 Task: Create a due date automation trigger when advanced on, 2 working days after a card is due add fields without all custom fields completed at 11:00 AM.
Action: Mouse moved to (995, 310)
Screenshot: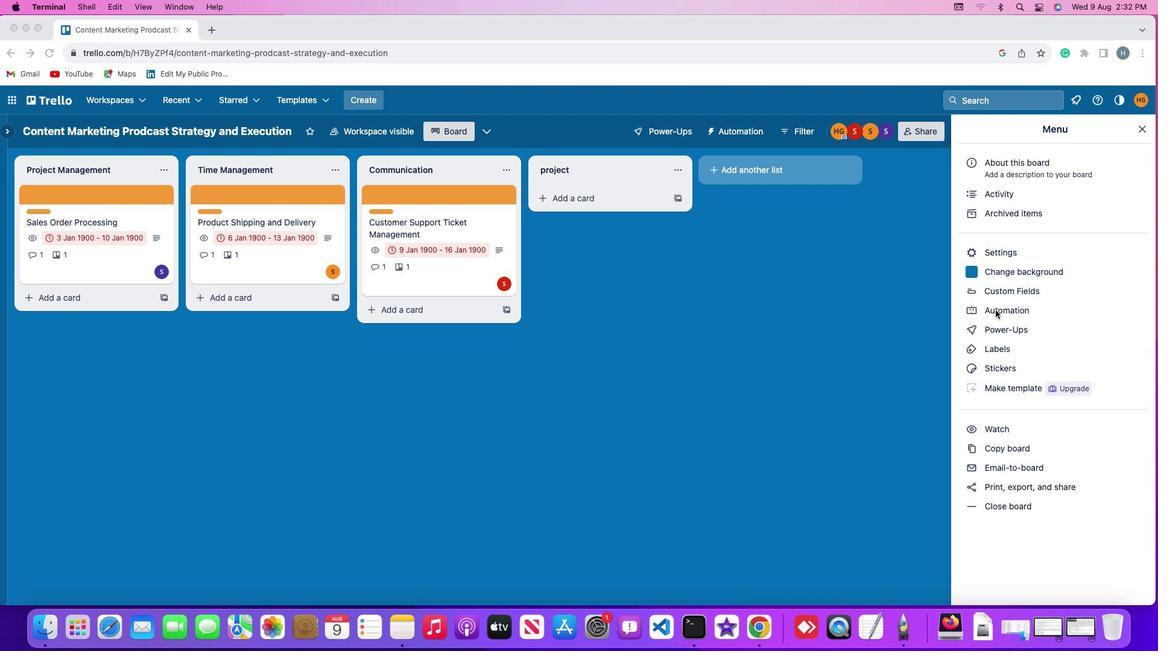 
Action: Mouse pressed left at (995, 310)
Screenshot: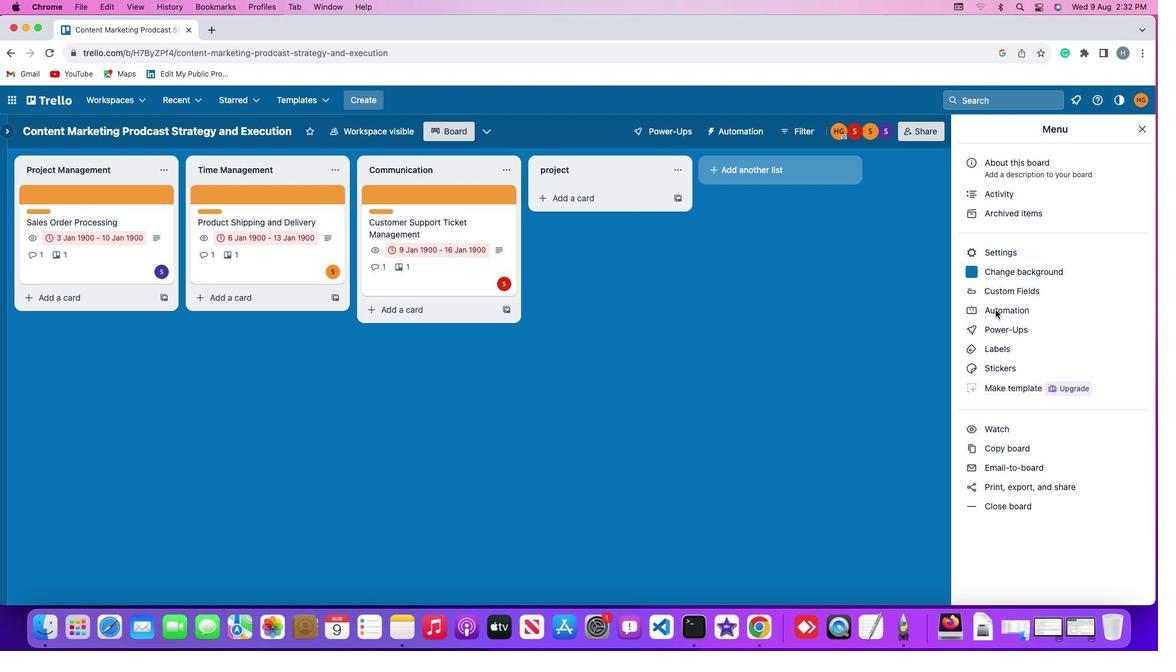 
Action: Mouse moved to (995, 310)
Screenshot: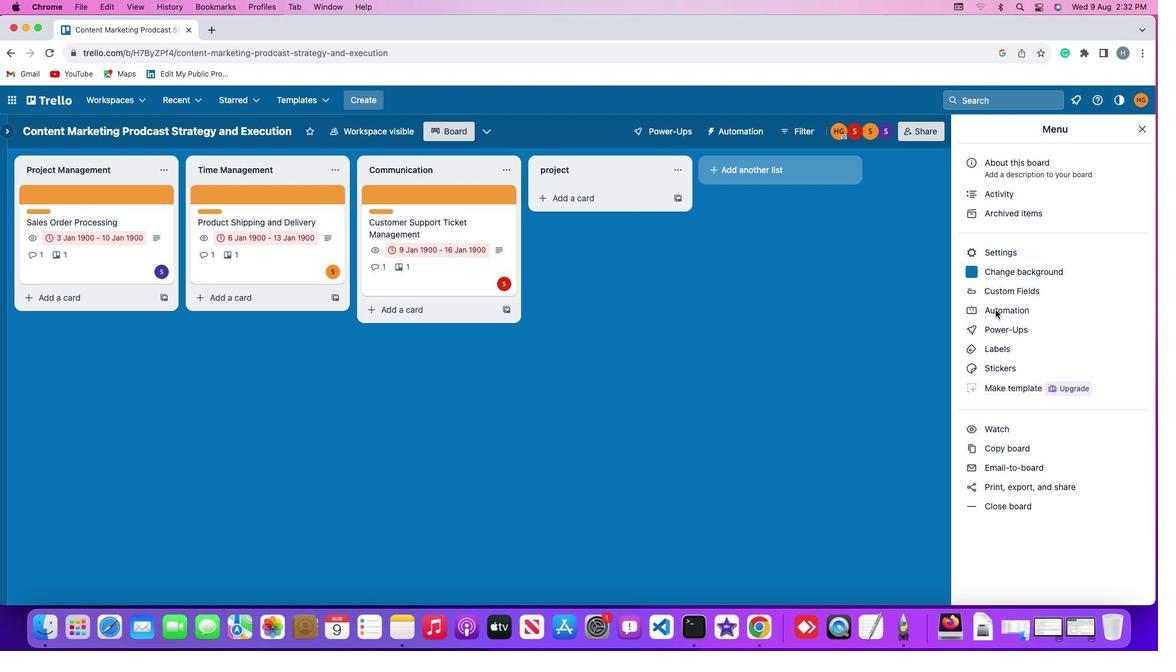
Action: Mouse pressed left at (995, 310)
Screenshot: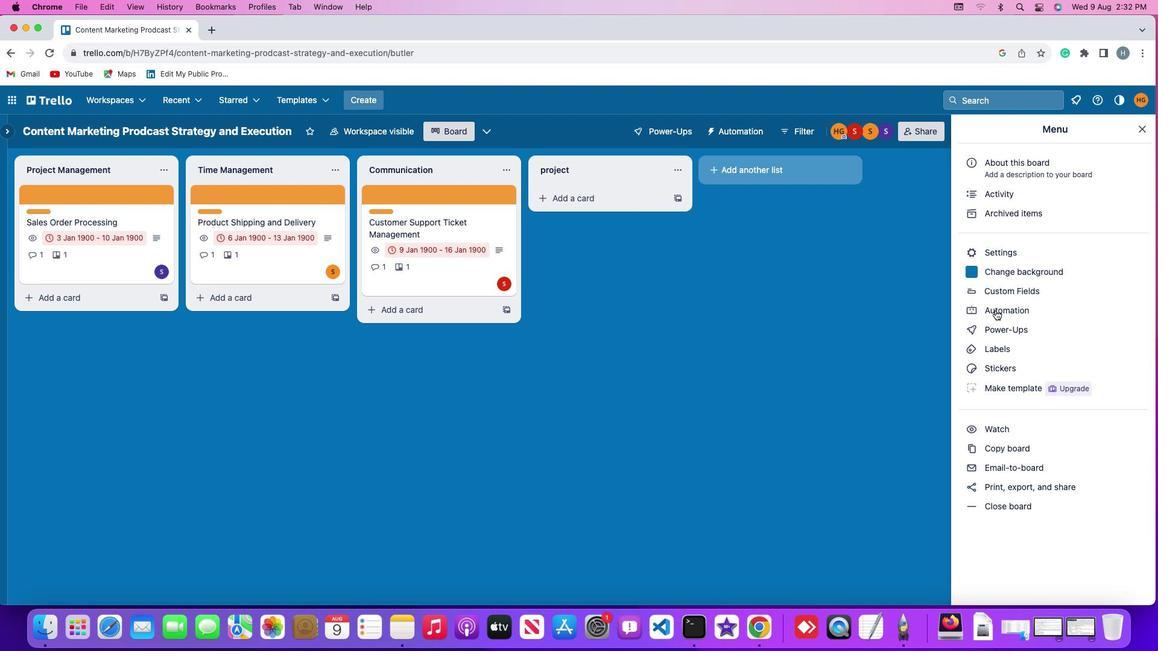 
Action: Mouse moved to (84, 284)
Screenshot: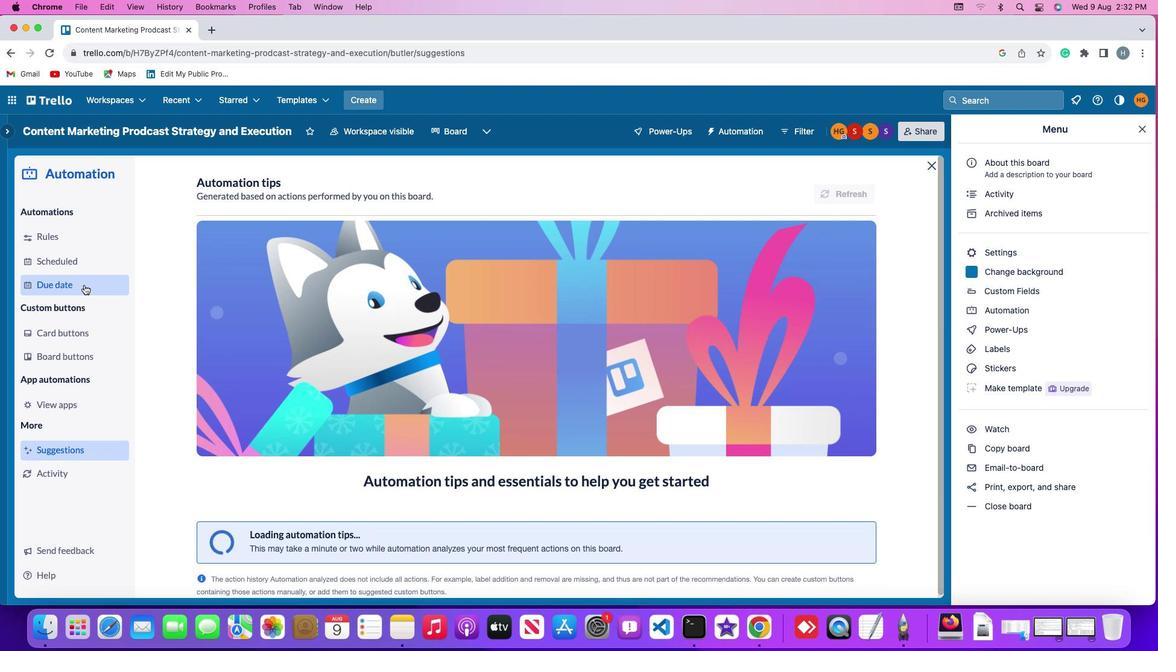 
Action: Mouse pressed left at (84, 284)
Screenshot: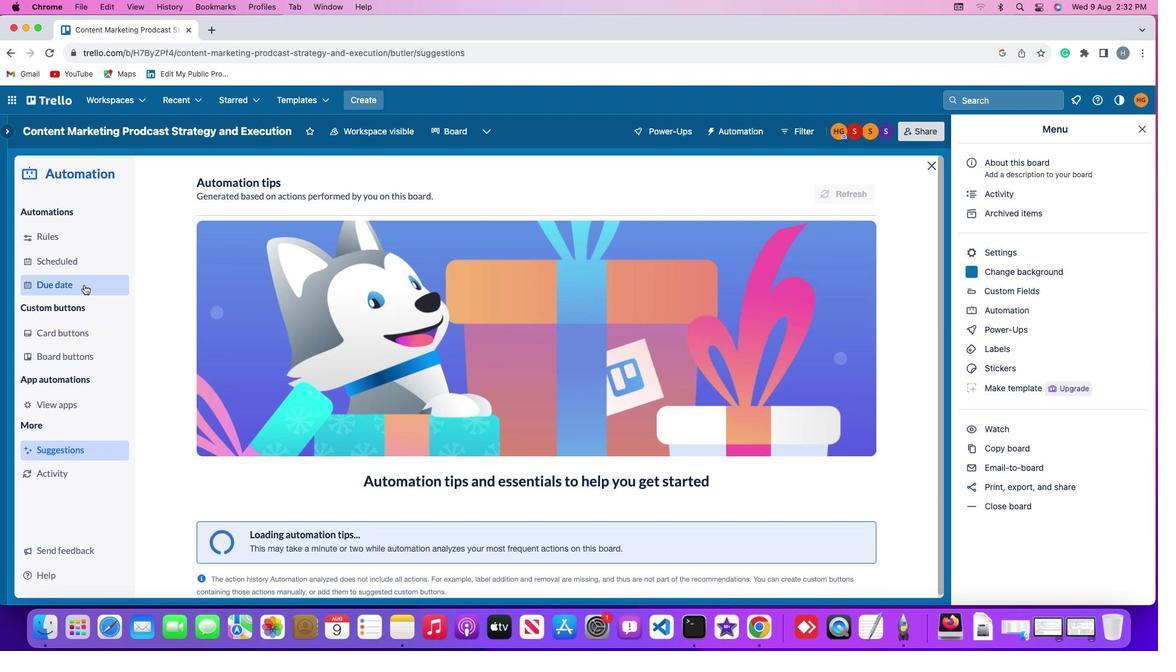 
Action: Mouse moved to (816, 184)
Screenshot: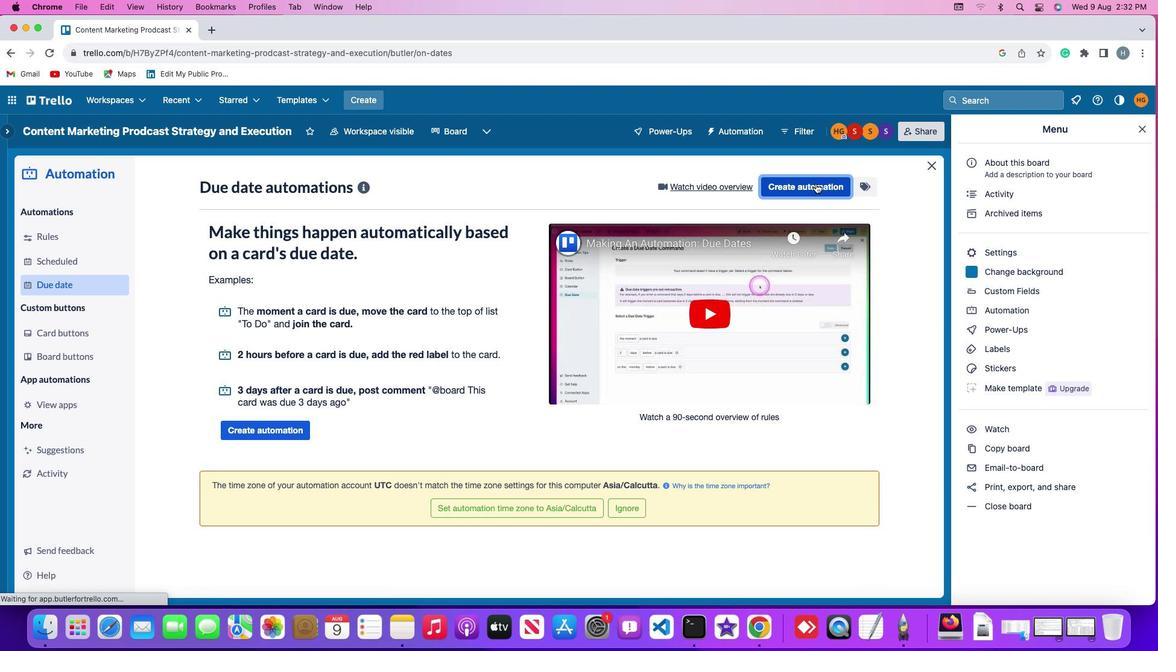 
Action: Mouse pressed left at (816, 184)
Screenshot: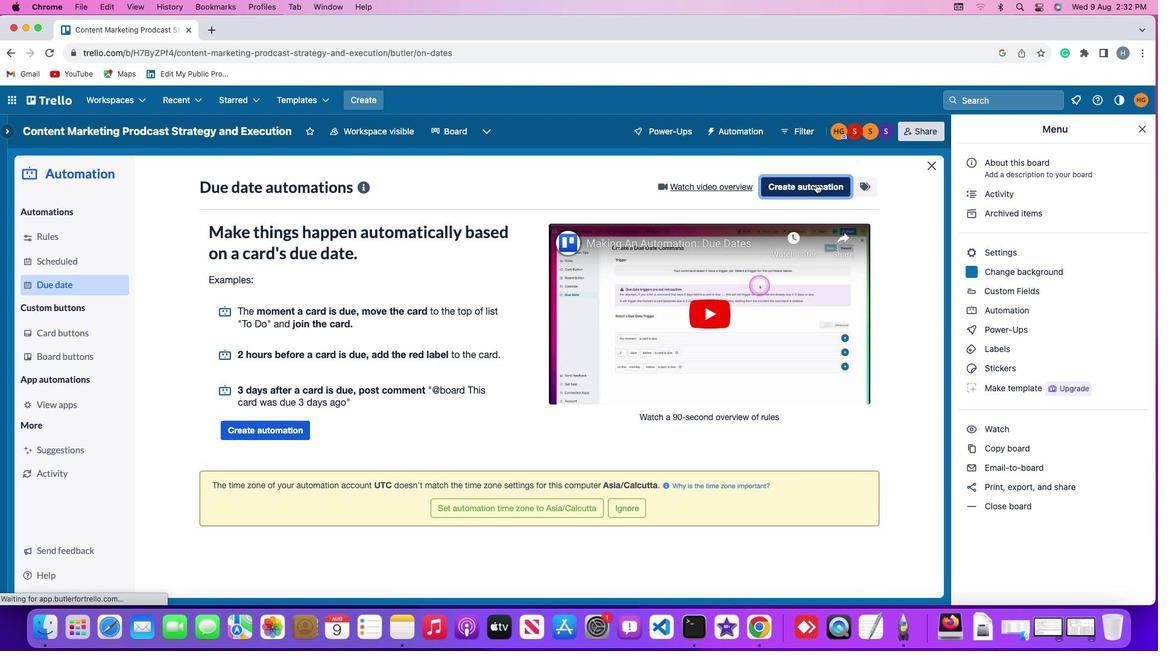 
Action: Mouse moved to (235, 304)
Screenshot: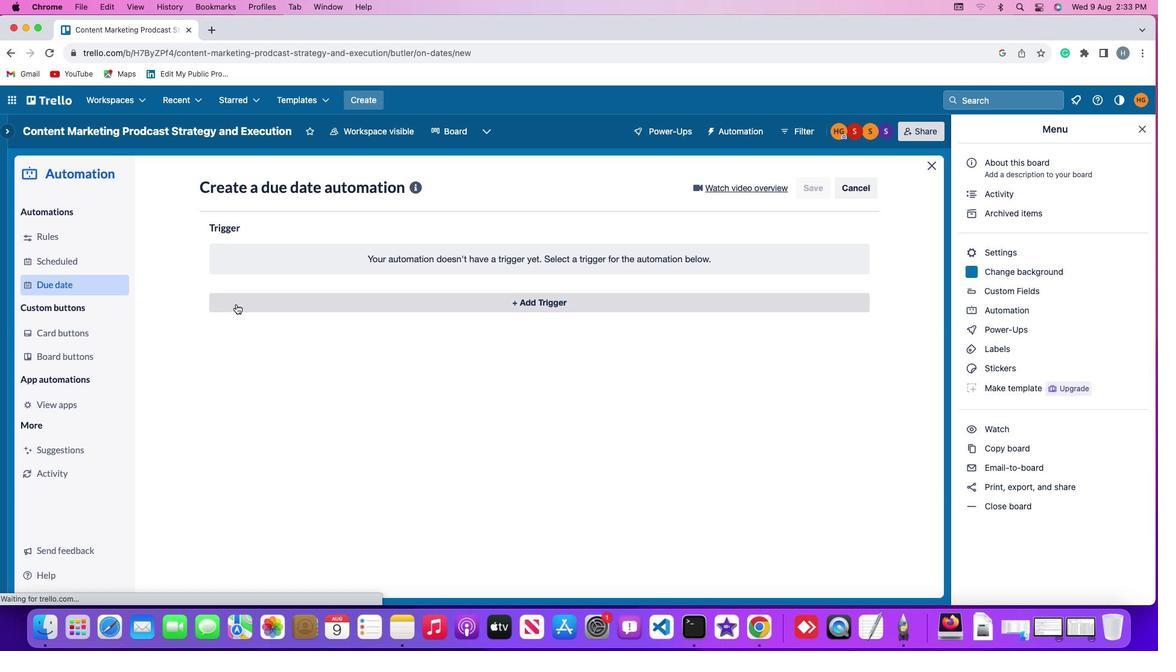 
Action: Mouse pressed left at (235, 304)
Screenshot: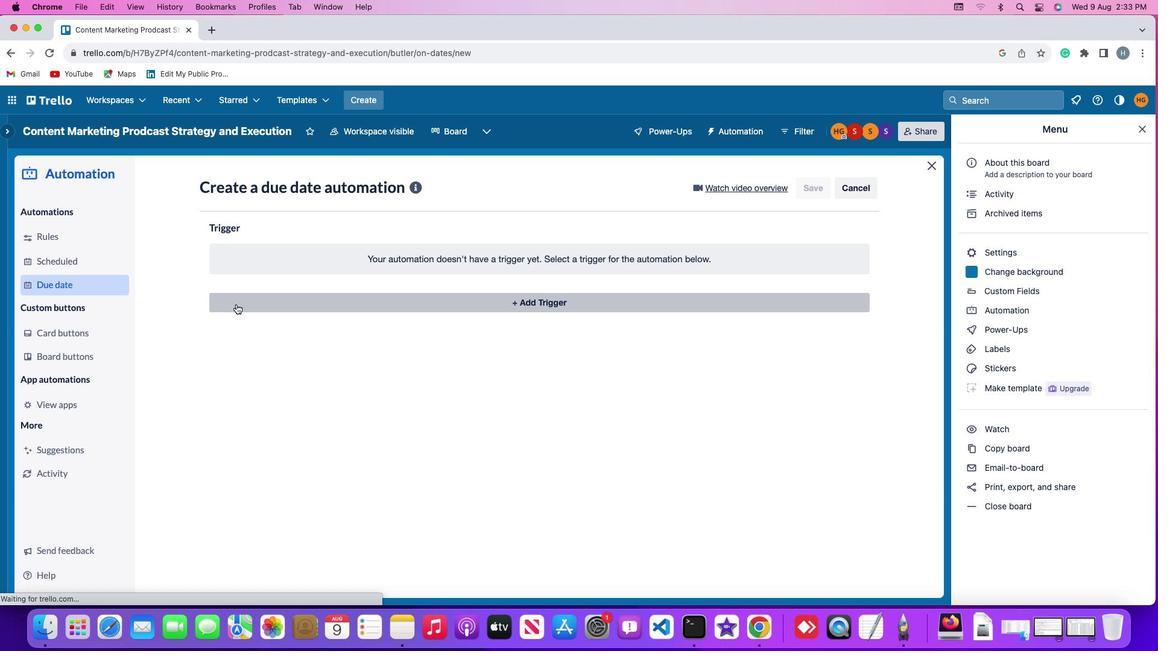 
Action: Mouse moved to (229, 482)
Screenshot: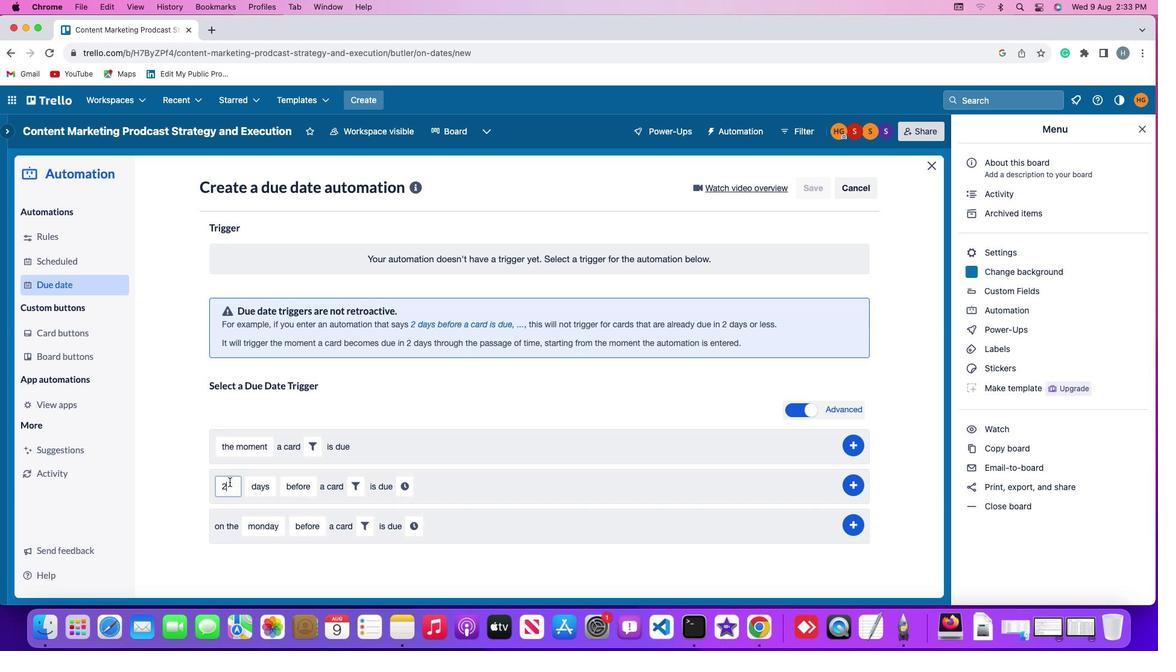 
Action: Mouse pressed left at (229, 482)
Screenshot: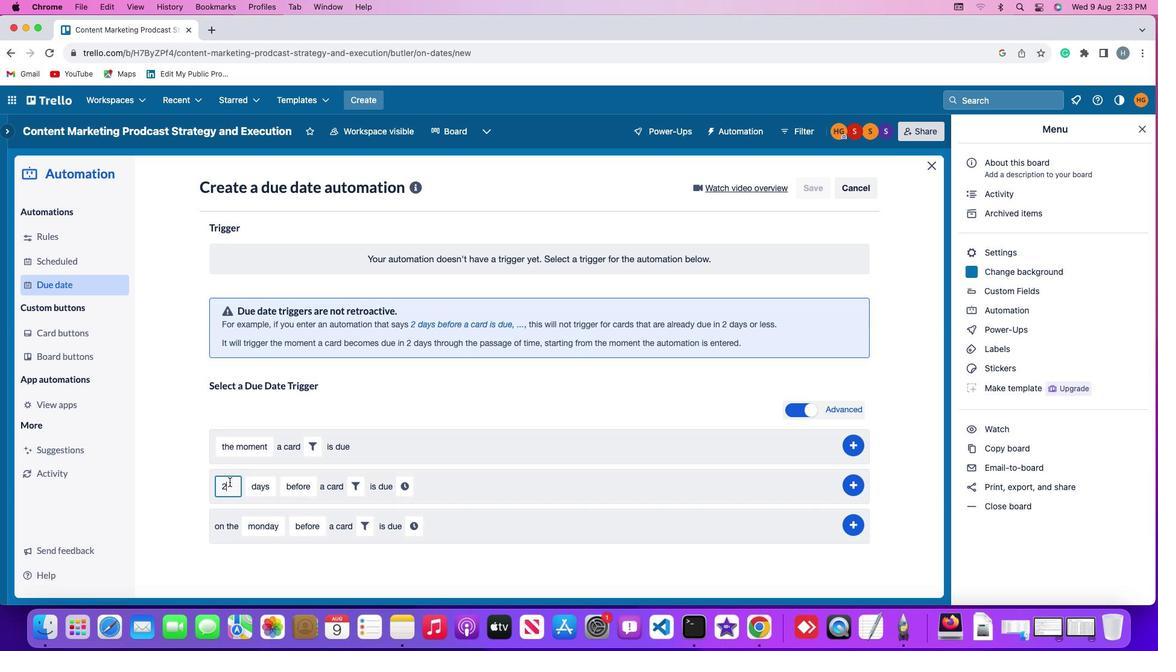 
Action: Key pressed Key.backspace'2'
Screenshot: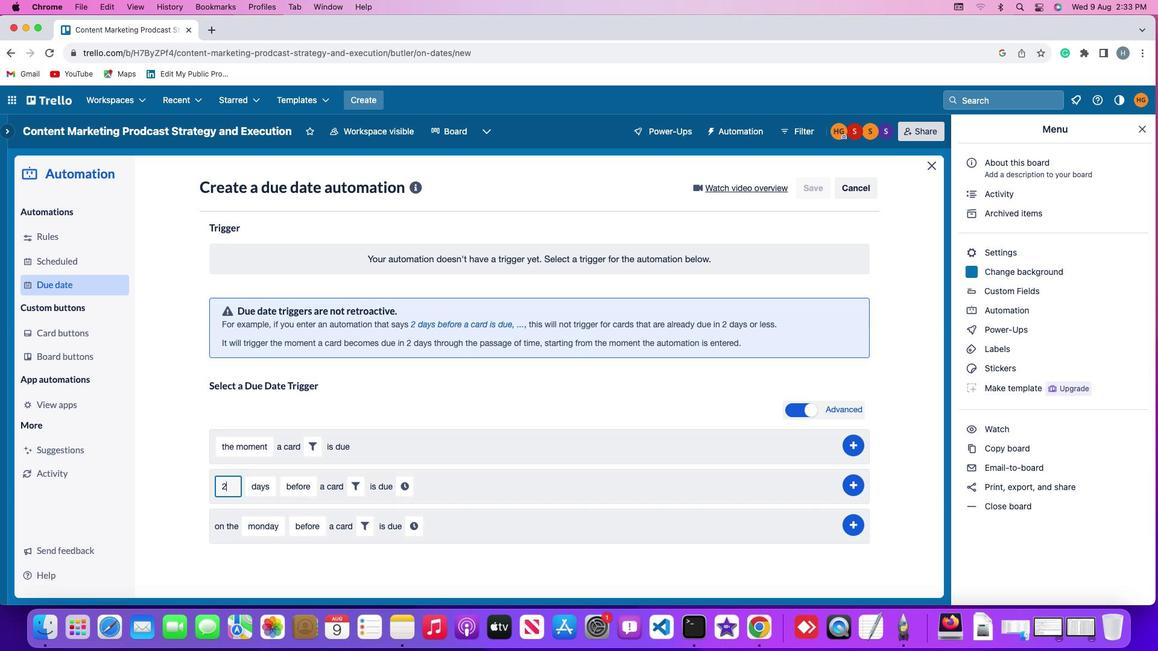 
Action: Mouse moved to (249, 482)
Screenshot: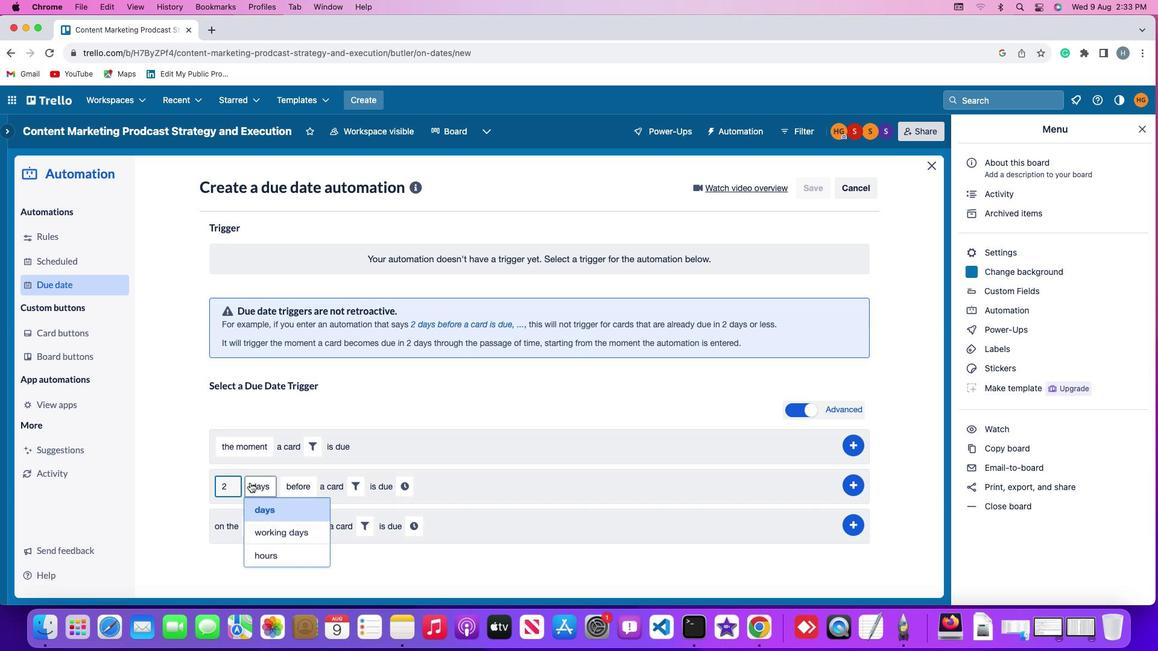 
Action: Mouse pressed left at (249, 482)
Screenshot: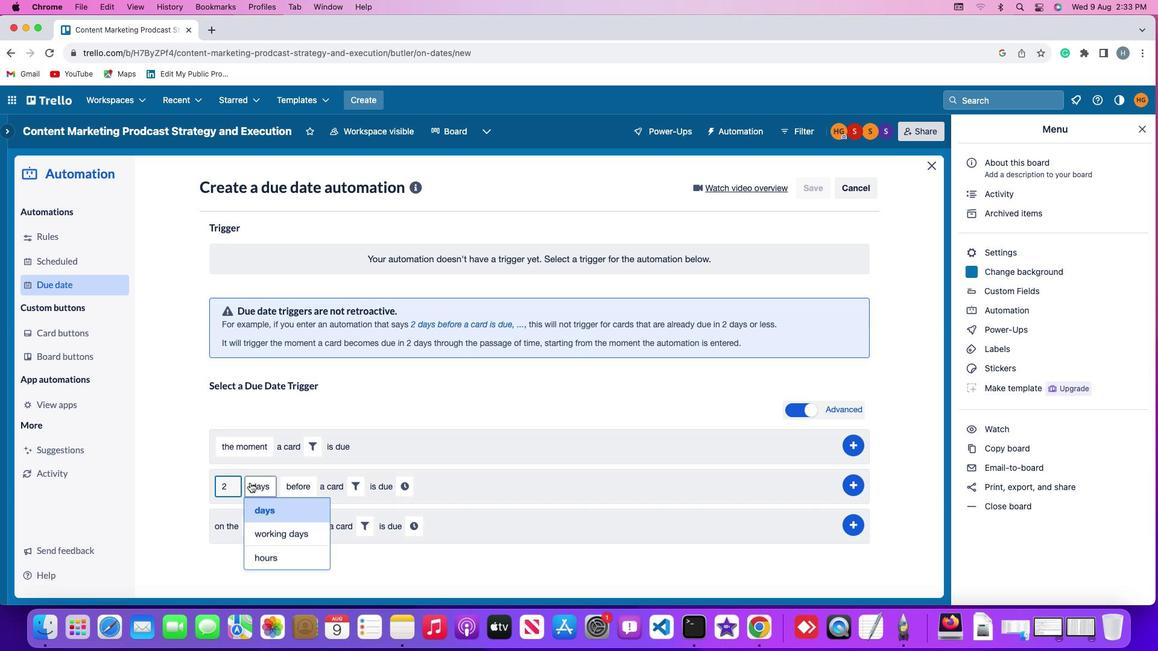 
Action: Mouse moved to (271, 531)
Screenshot: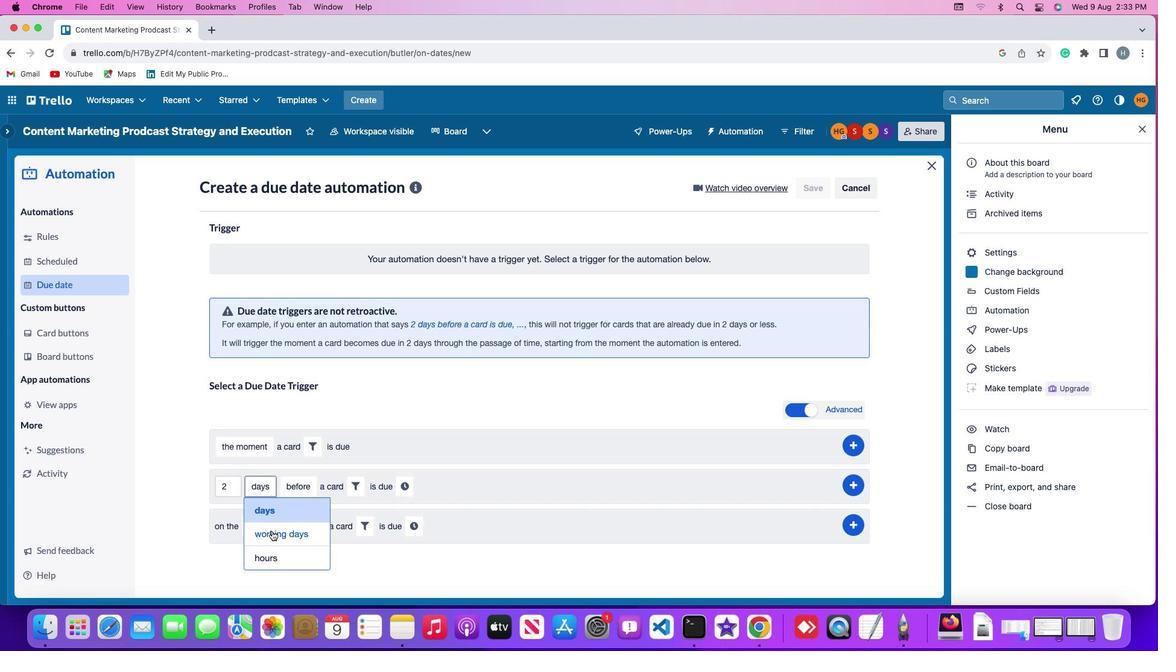 
Action: Mouse pressed left at (271, 531)
Screenshot: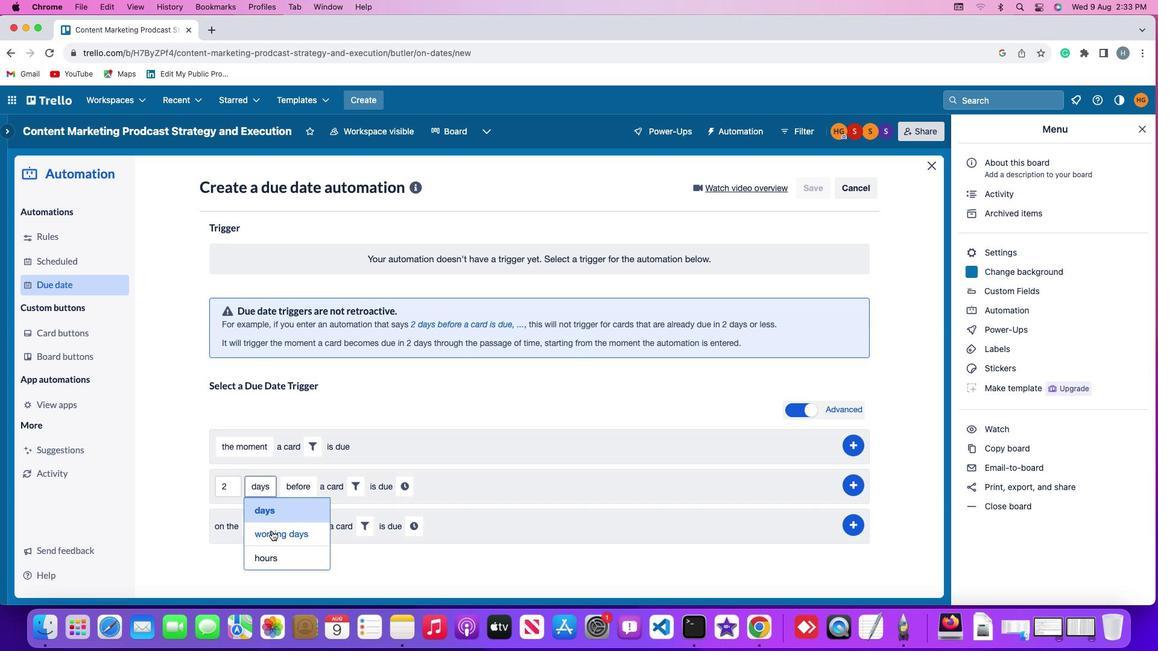 
Action: Mouse moved to (324, 492)
Screenshot: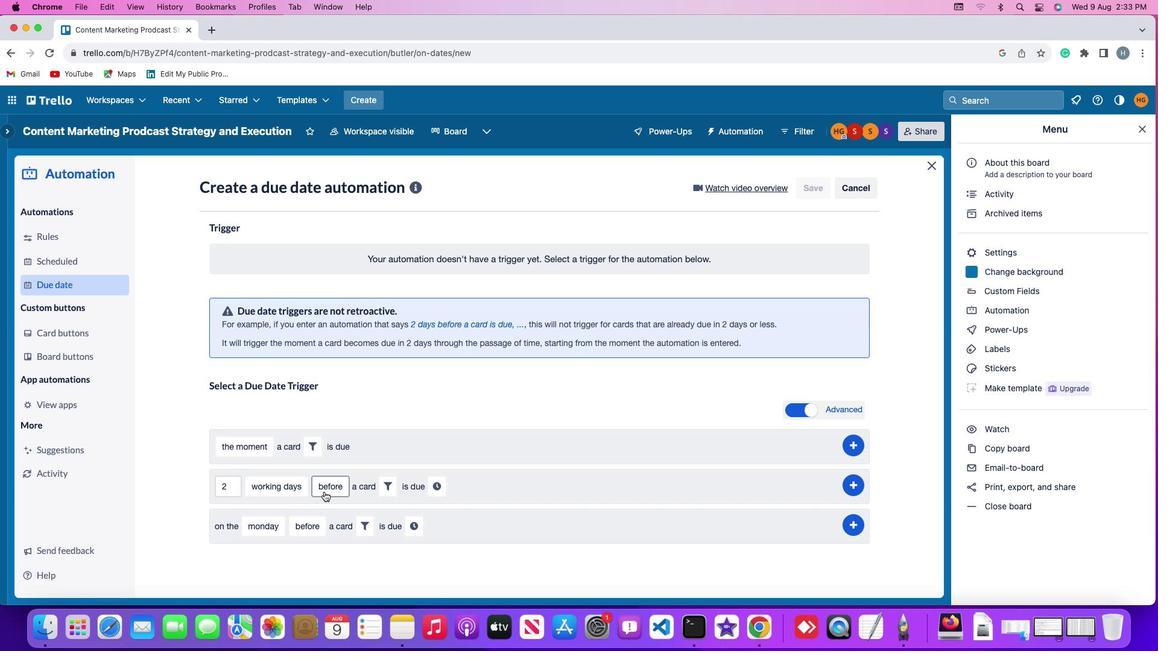 
Action: Mouse pressed left at (324, 492)
Screenshot: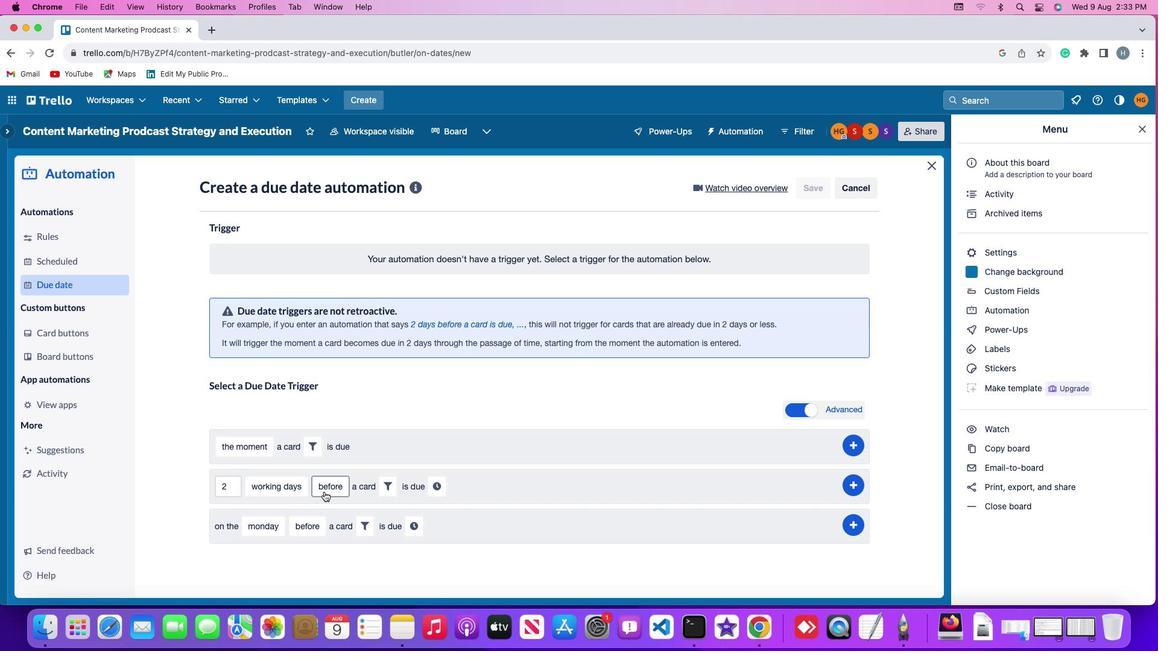 
Action: Mouse moved to (327, 531)
Screenshot: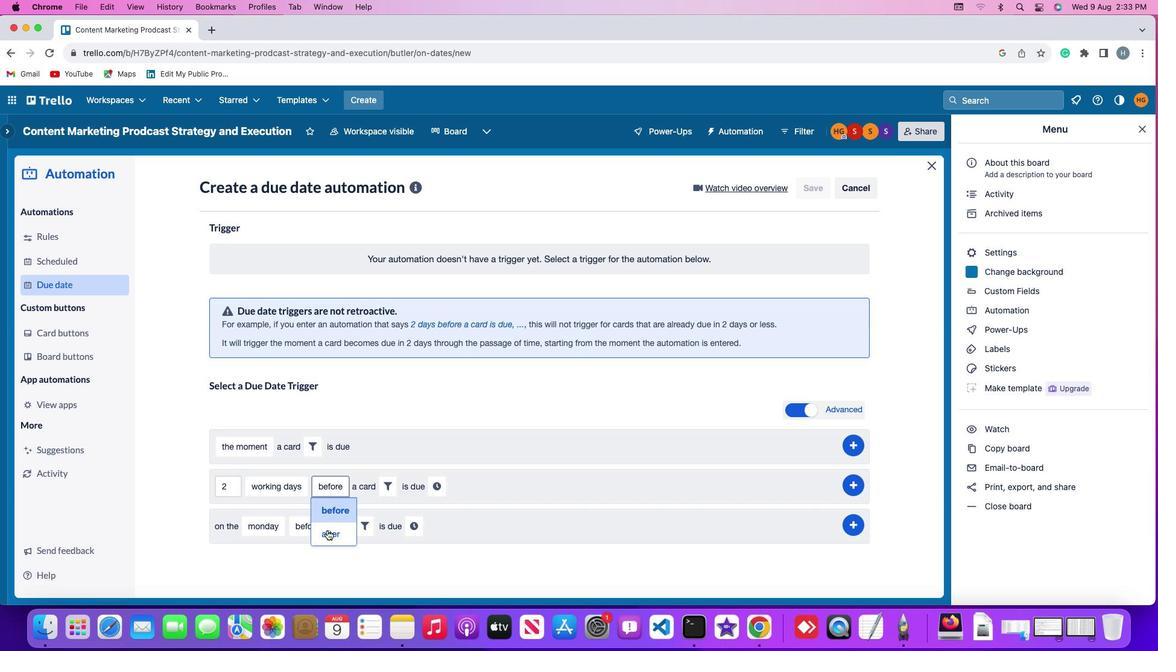 
Action: Mouse pressed left at (327, 531)
Screenshot: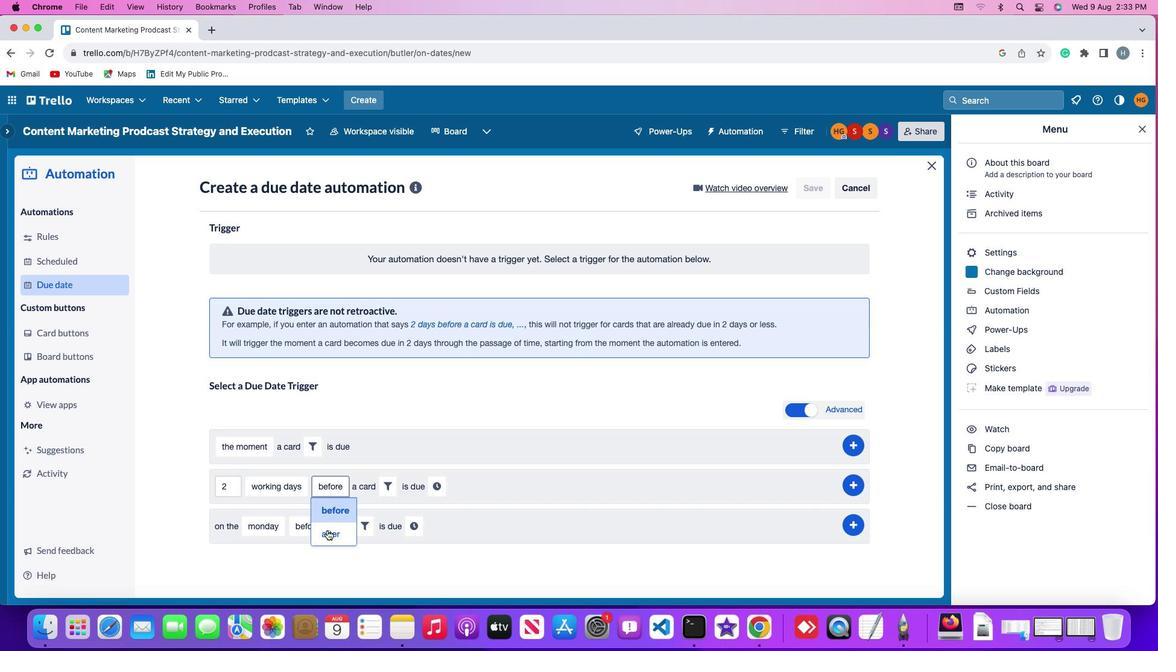 
Action: Mouse moved to (379, 489)
Screenshot: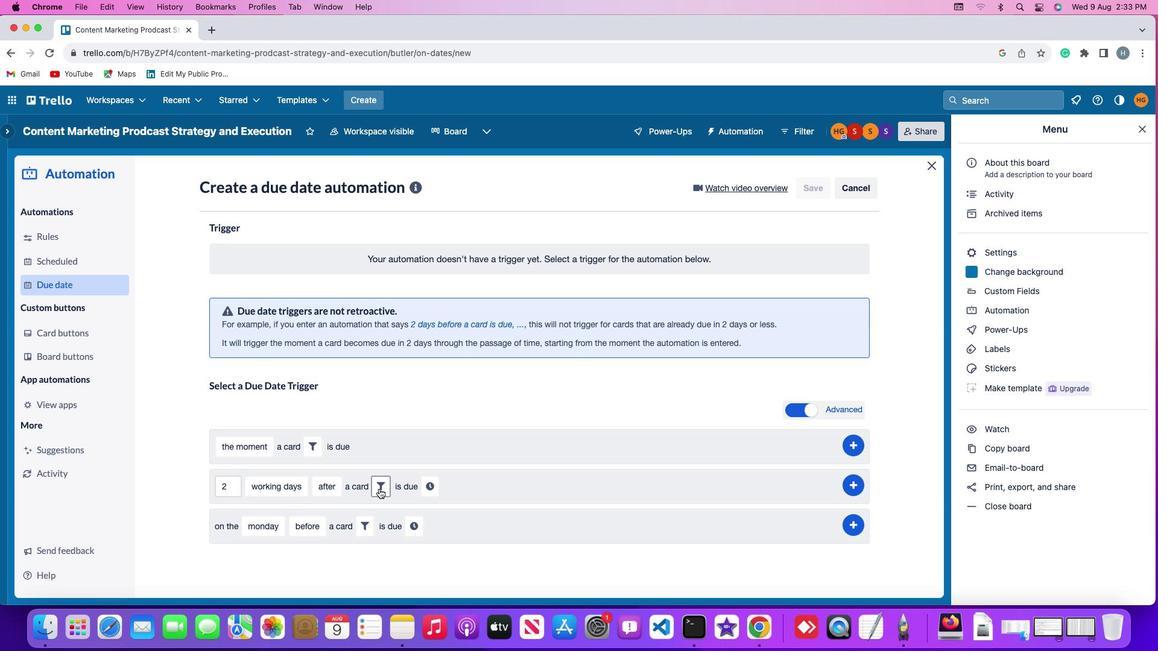 
Action: Mouse pressed left at (379, 489)
Screenshot: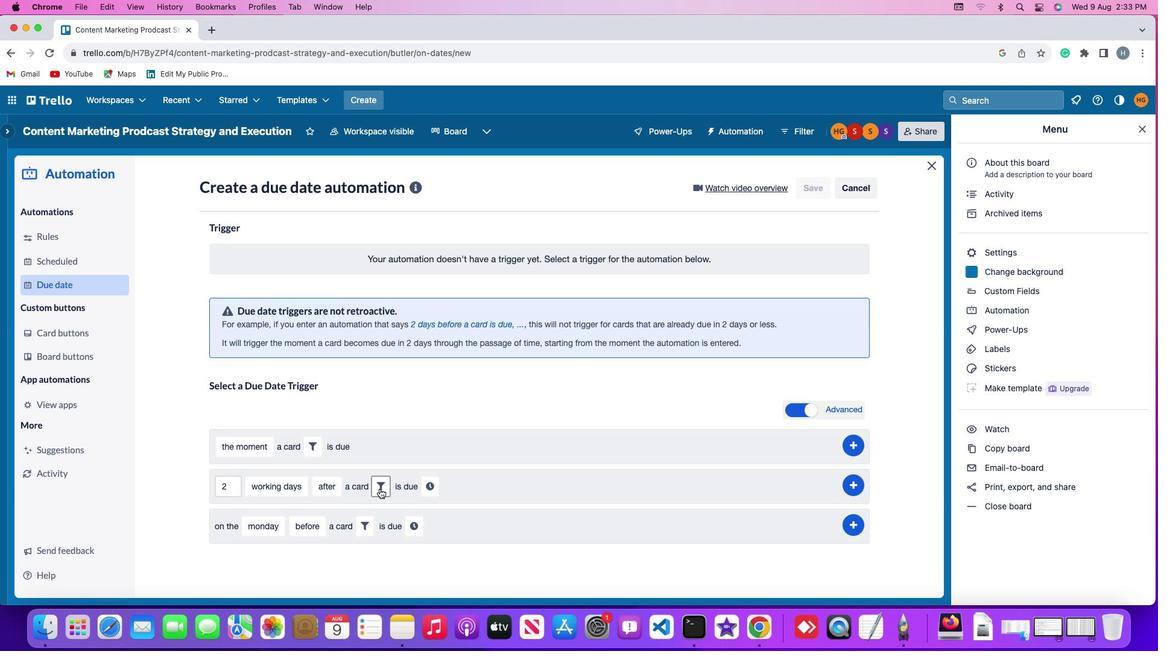 
Action: Mouse moved to (577, 523)
Screenshot: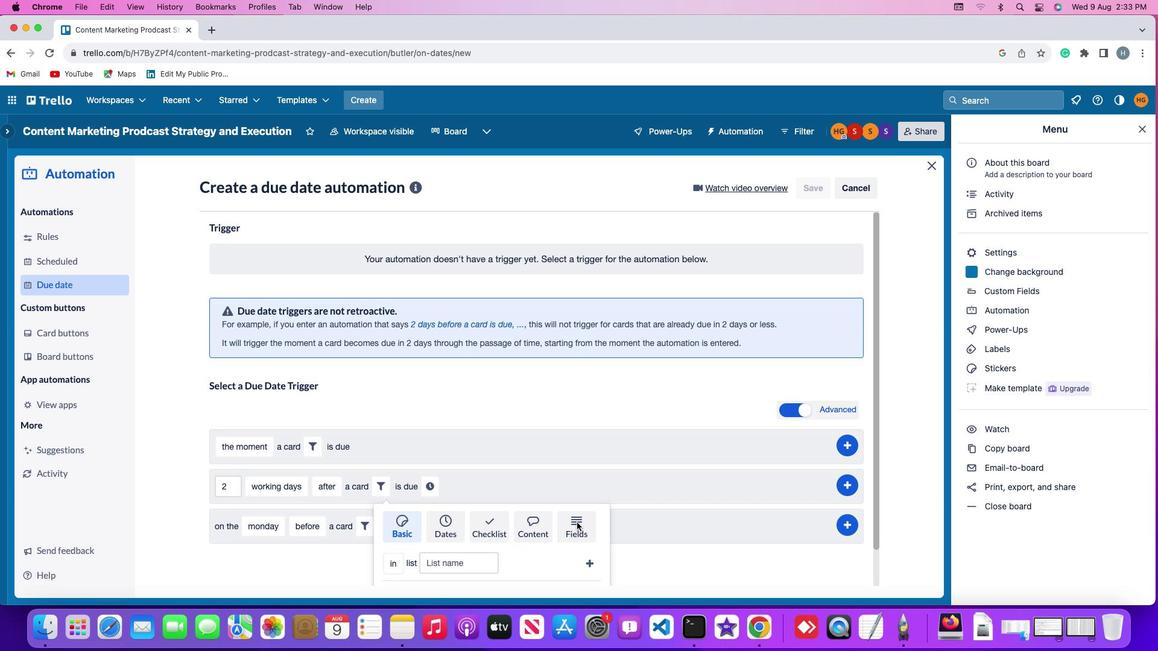
Action: Mouse pressed left at (577, 523)
Screenshot: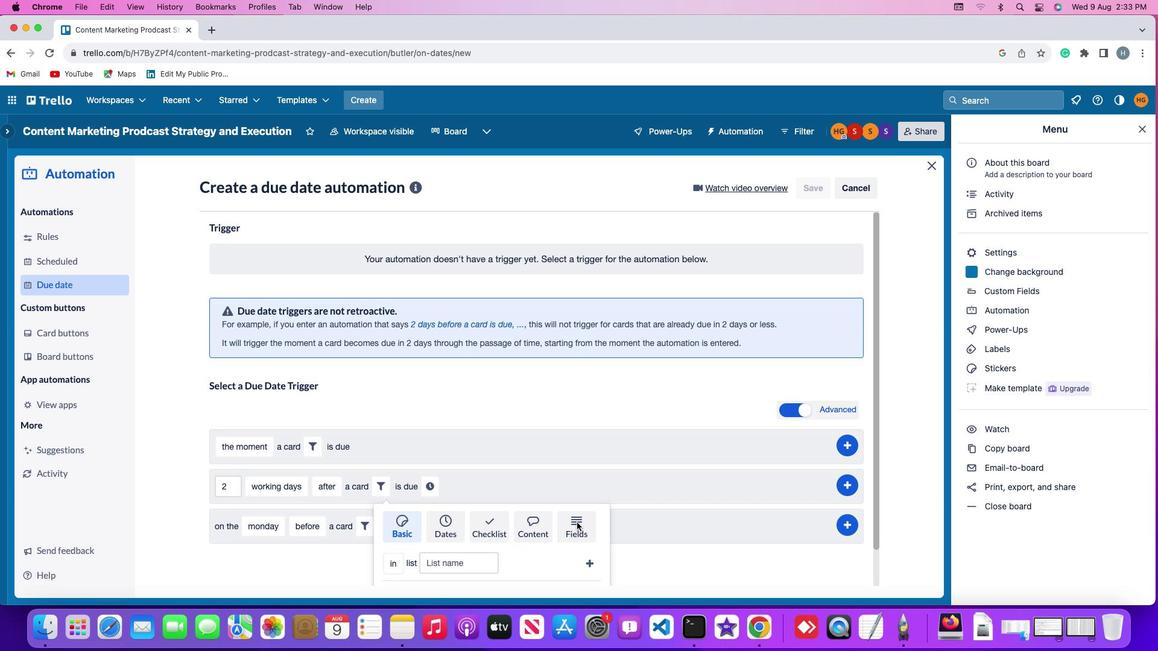 
Action: Mouse moved to (387, 580)
Screenshot: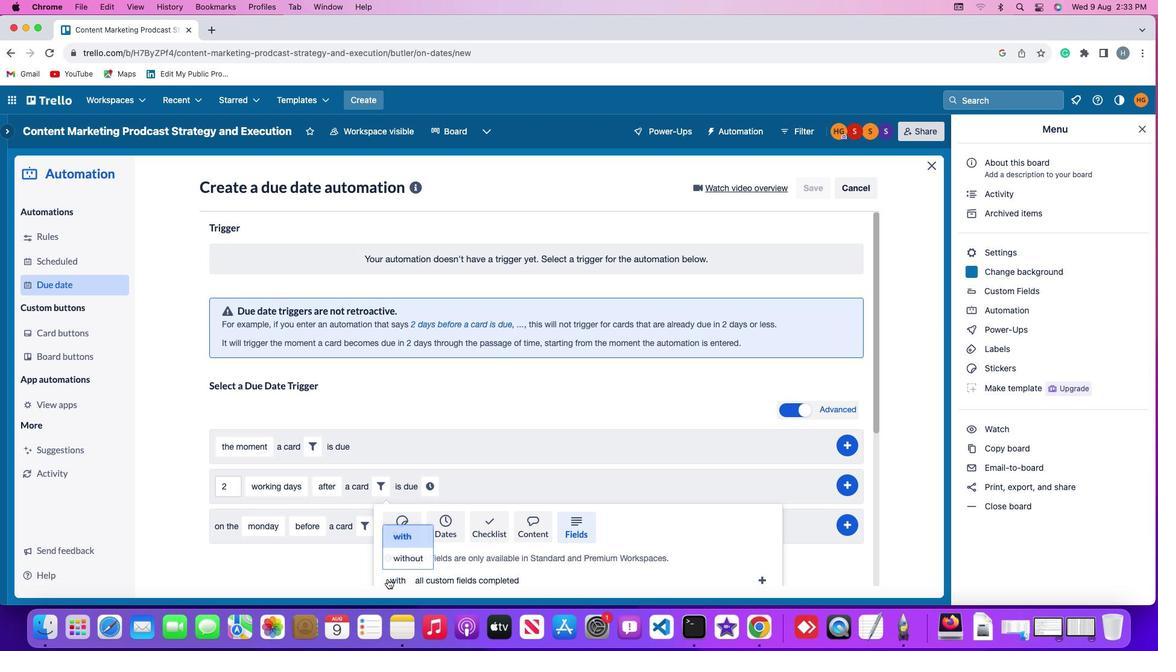 
Action: Mouse pressed left at (387, 580)
Screenshot: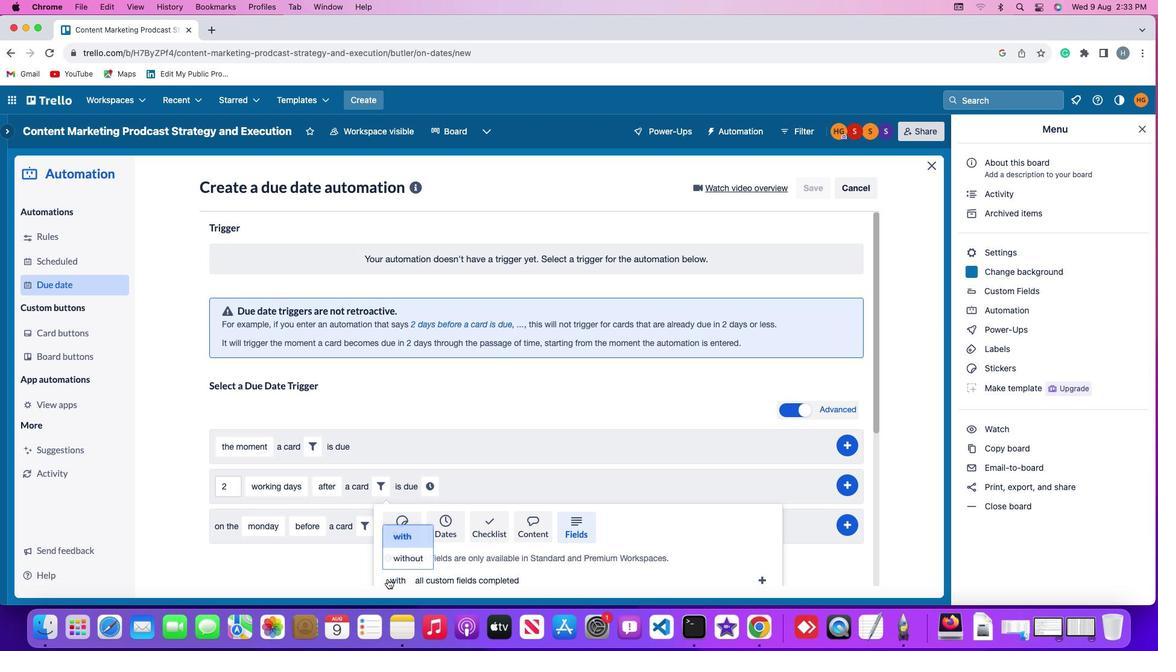 
Action: Mouse moved to (399, 562)
Screenshot: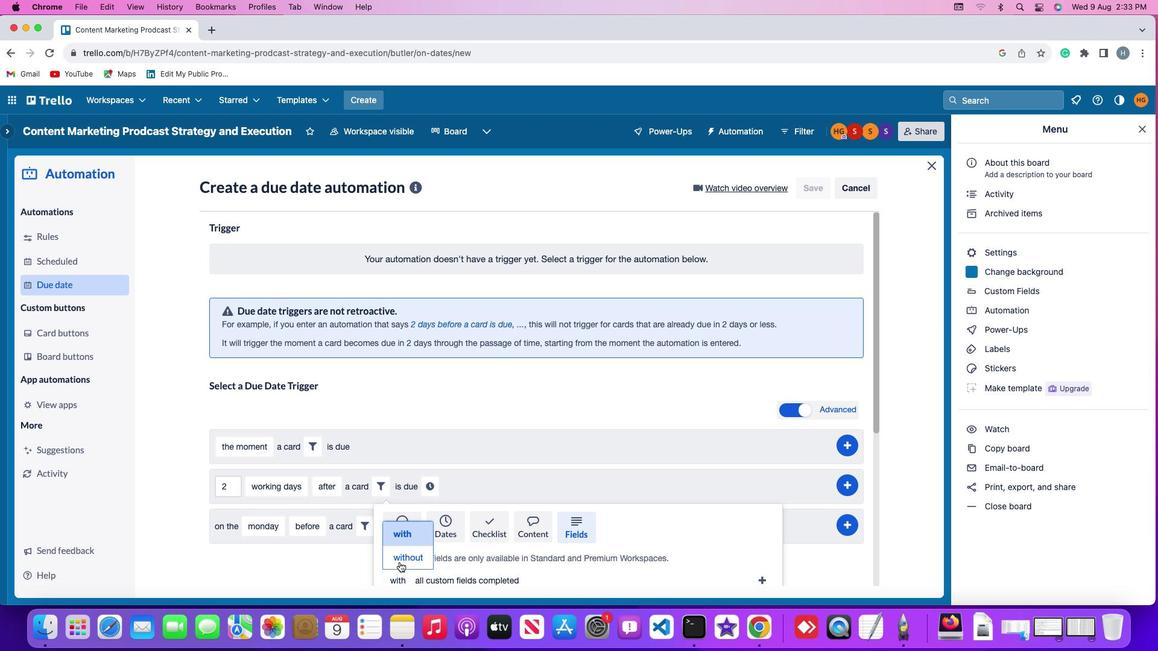 
Action: Mouse pressed left at (399, 562)
Screenshot: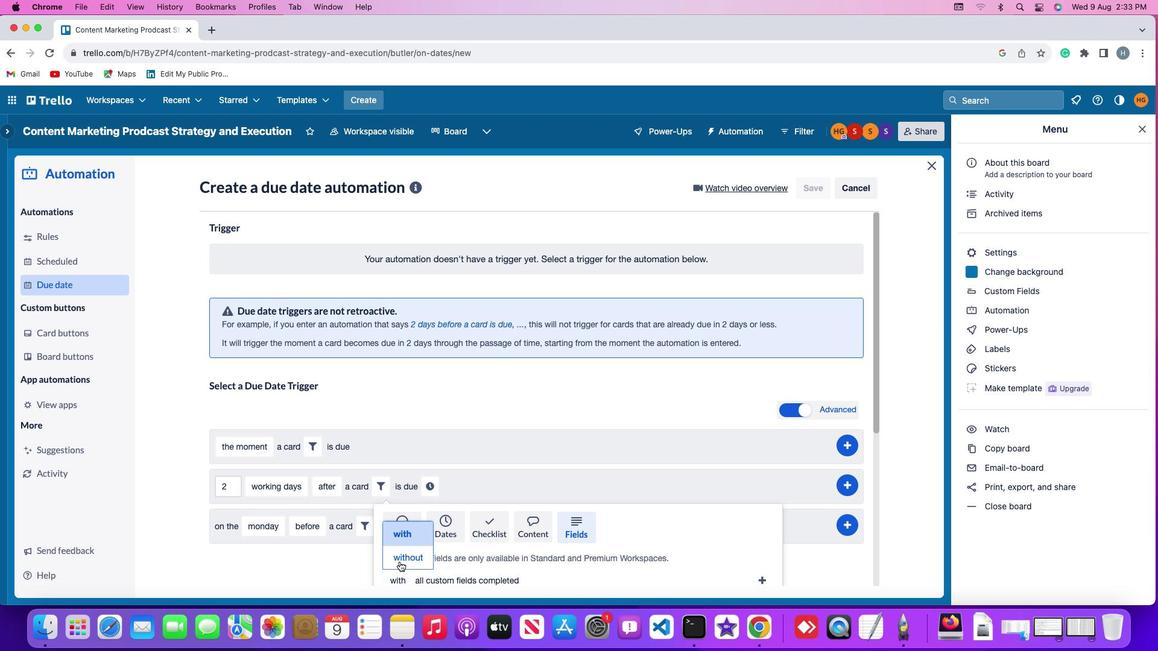 
Action: Mouse moved to (762, 578)
Screenshot: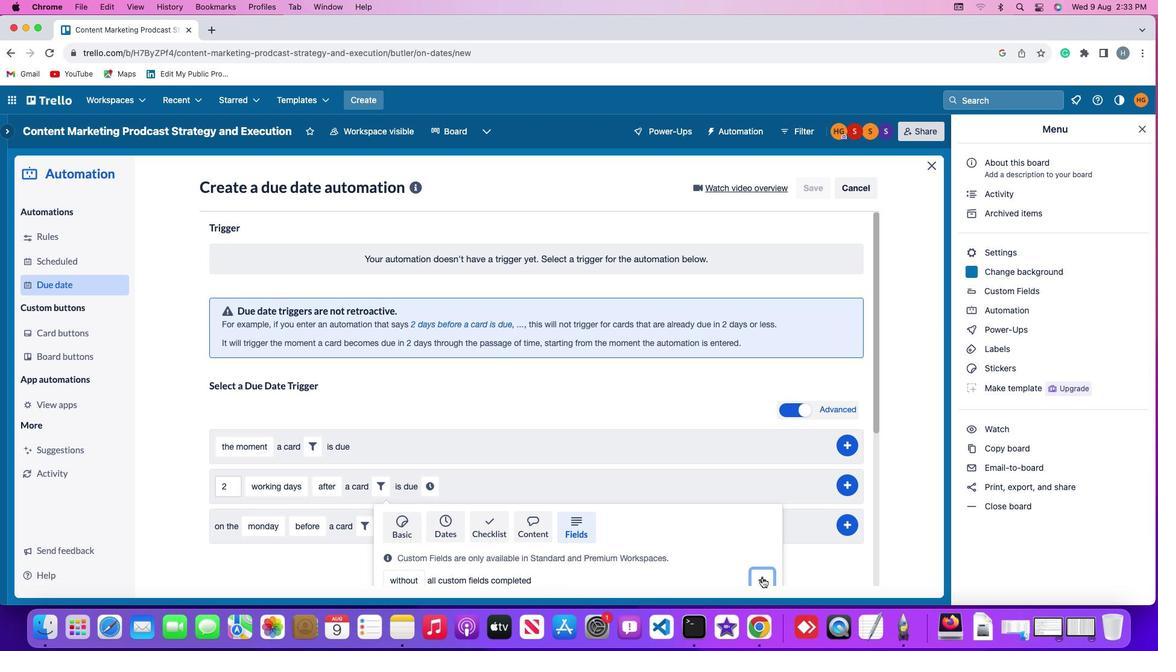 
Action: Mouse pressed left at (762, 578)
Screenshot: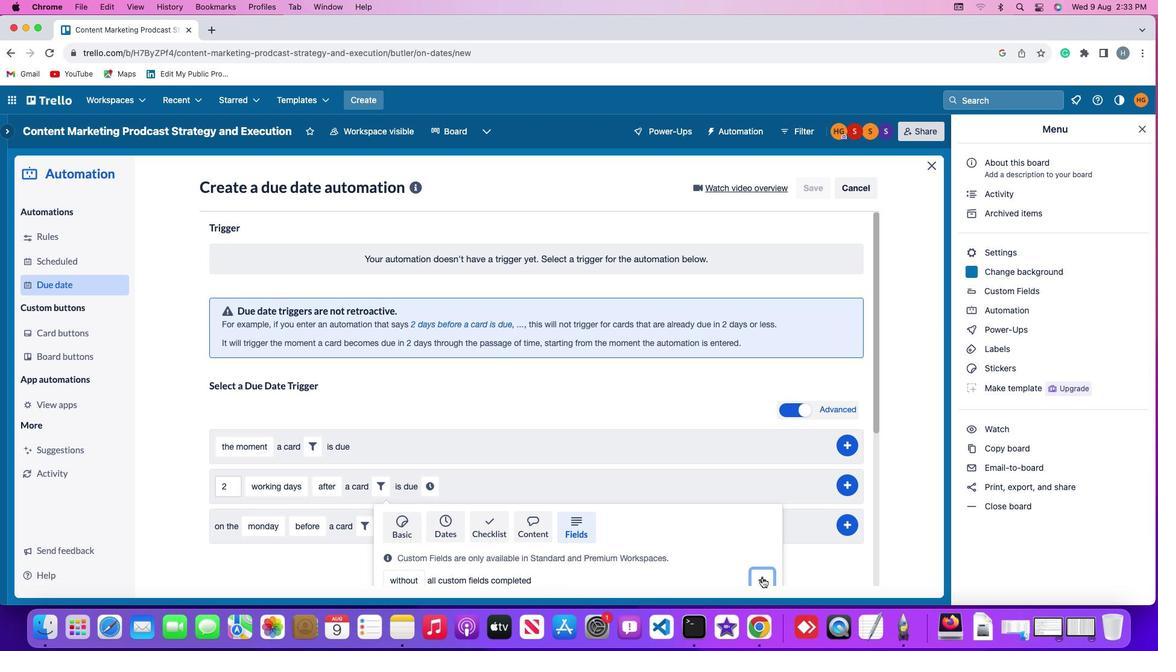 
Action: Mouse moved to (590, 490)
Screenshot: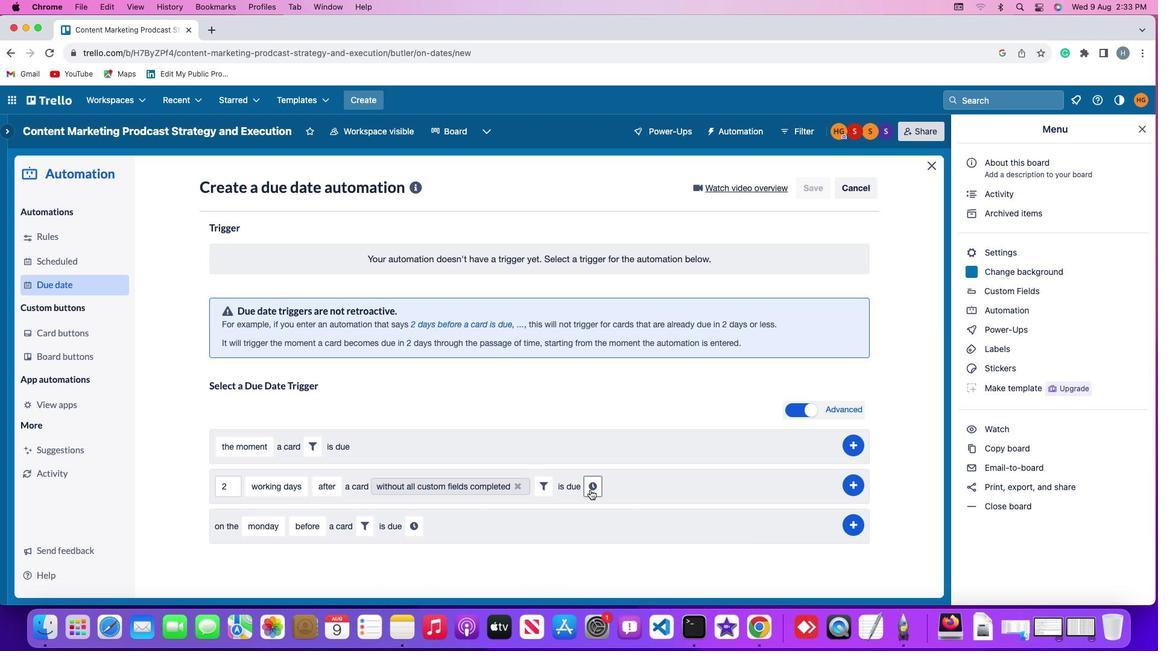 
Action: Mouse pressed left at (590, 490)
Screenshot: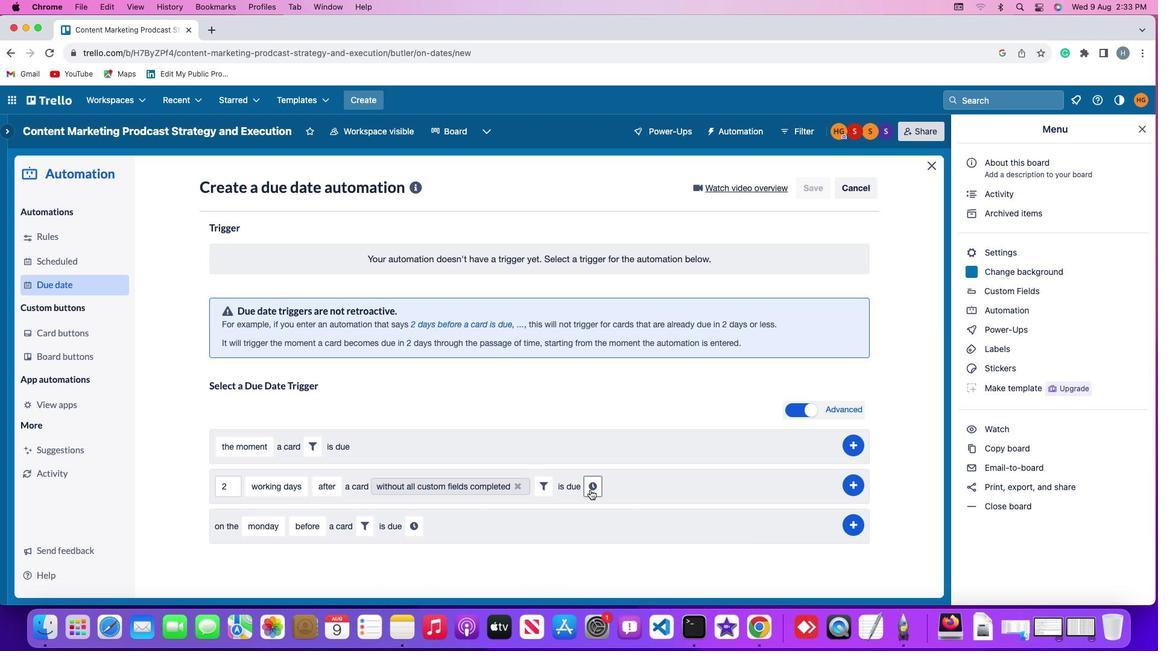 
Action: Mouse moved to (613, 489)
Screenshot: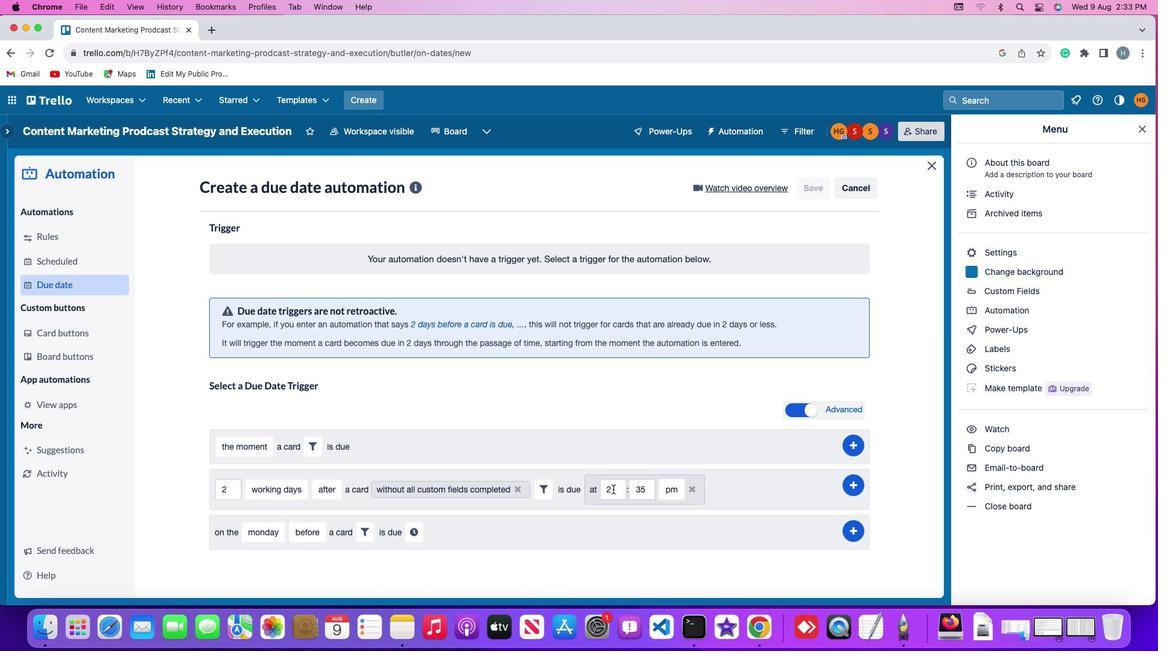
Action: Mouse pressed left at (613, 489)
Screenshot: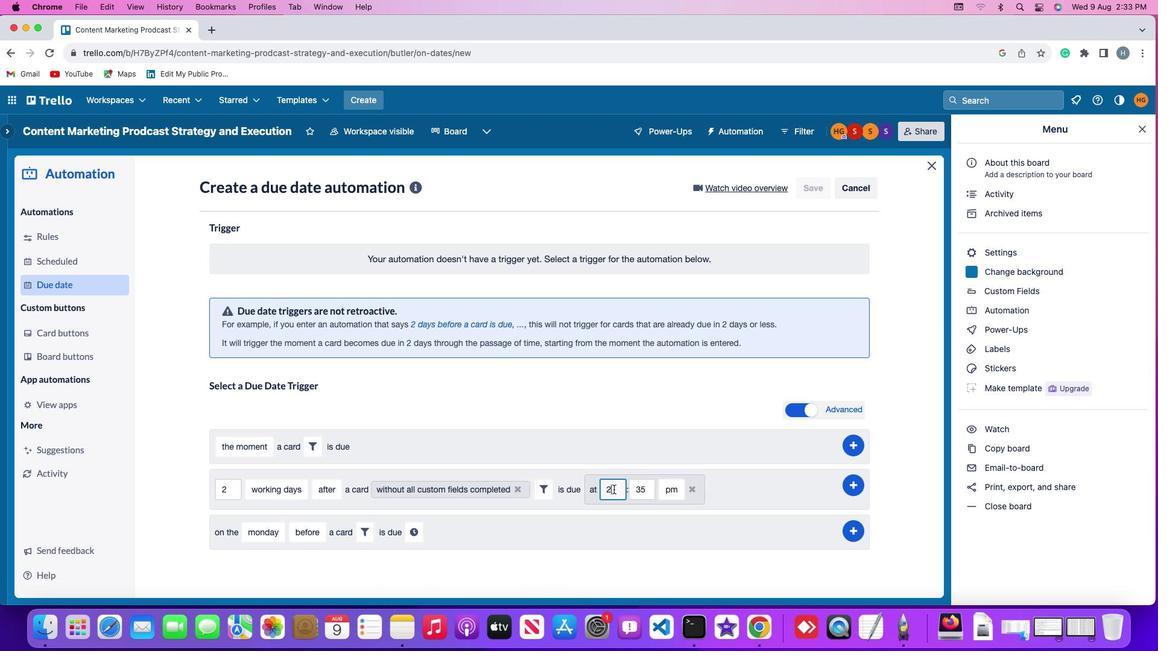 
Action: Mouse moved to (613, 489)
Screenshot: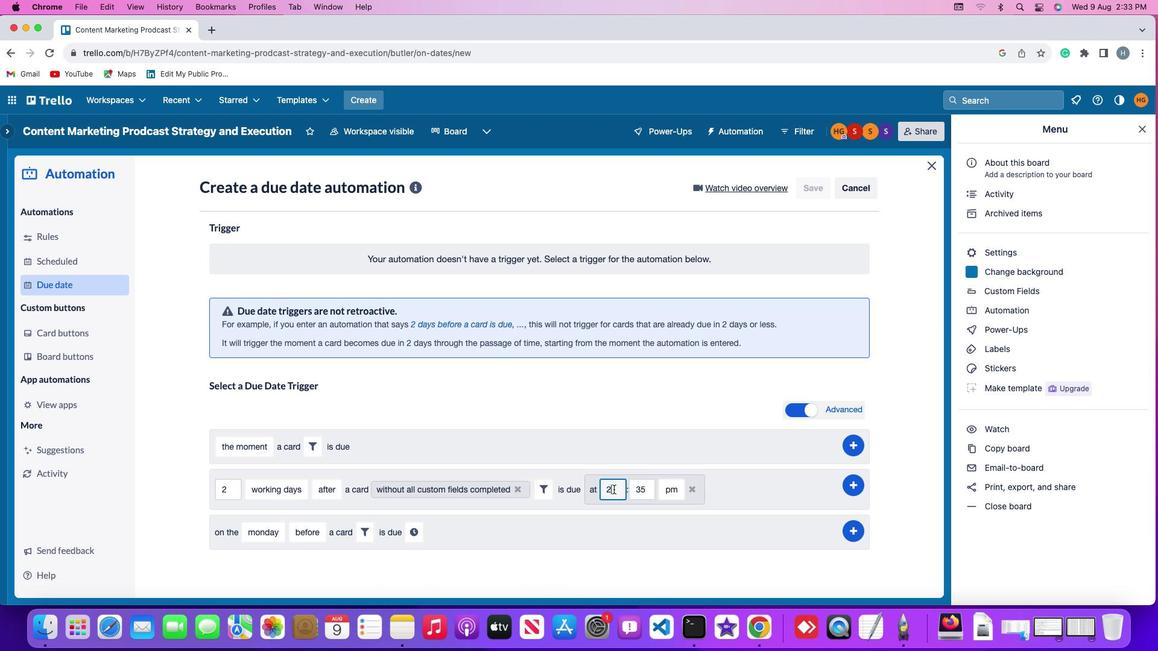 
Action: Key pressed Key.backspace'1''1'
Screenshot: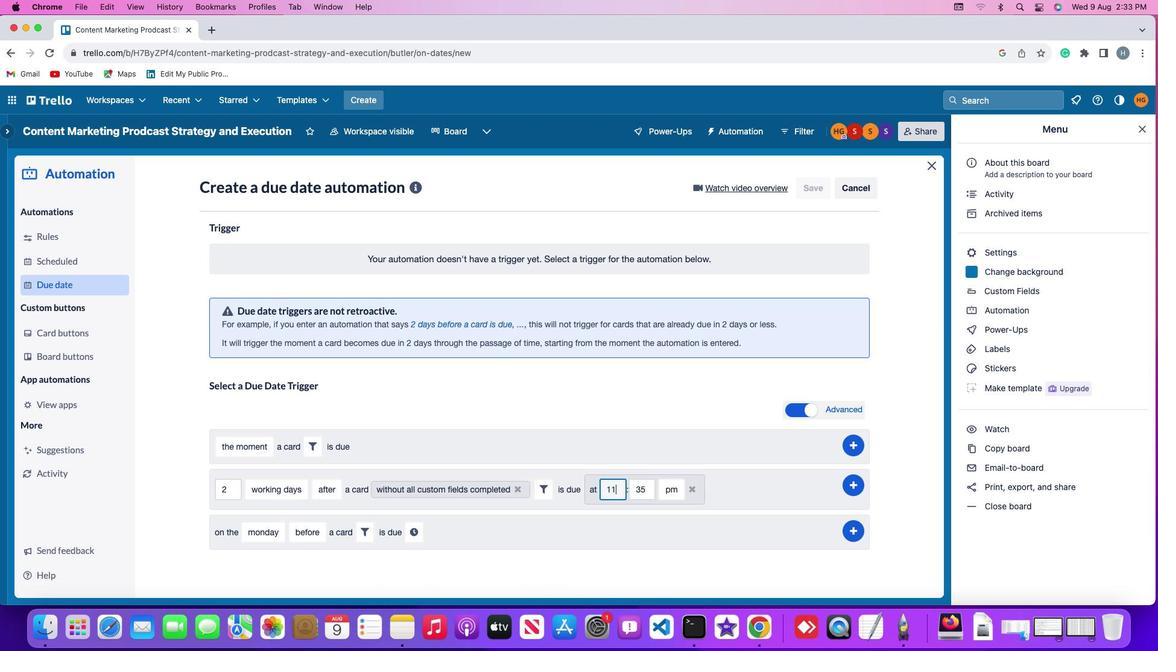 
Action: Mouse moved to (644, 489)
Screenshot: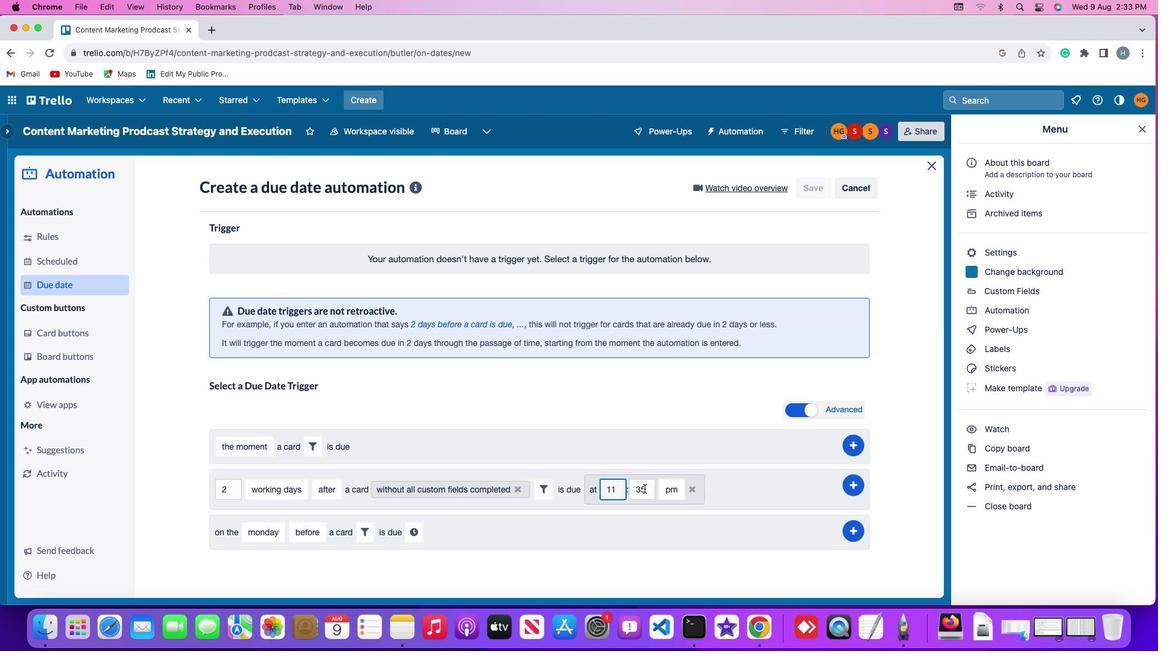
Action: Mouse pressed left at (644, 489)
Screenshot: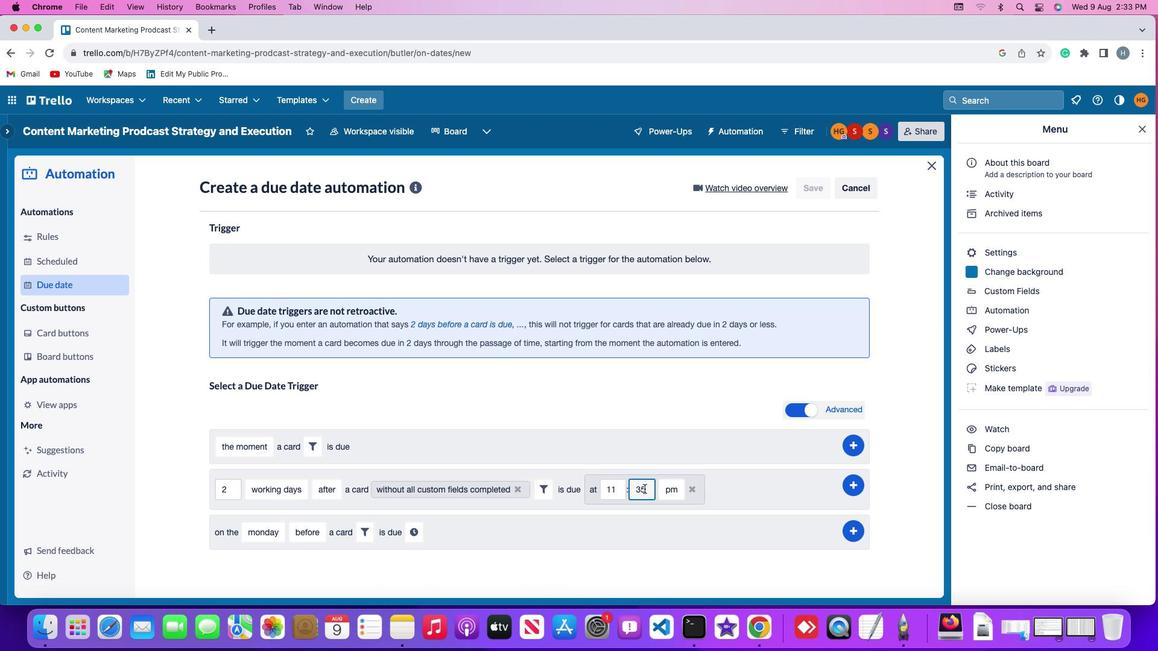 
Action: Key pressed Key.backspaceKey.backspace'0''0'
Screenshot: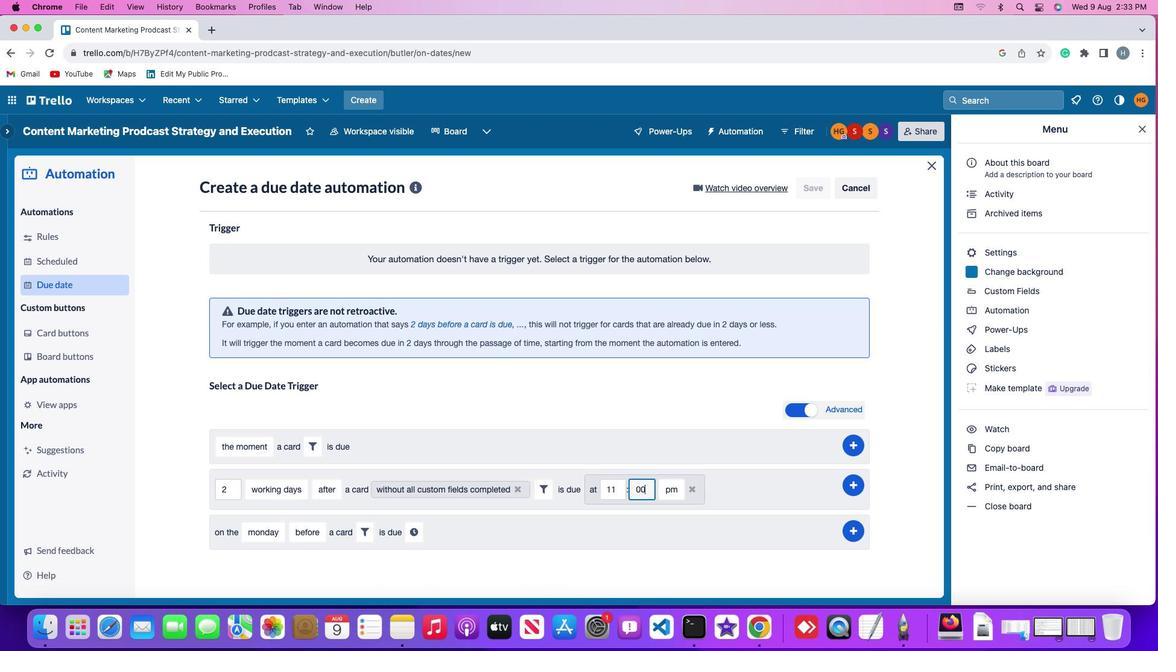 
Action: Mouse moved to (671, 487)
Screenshot: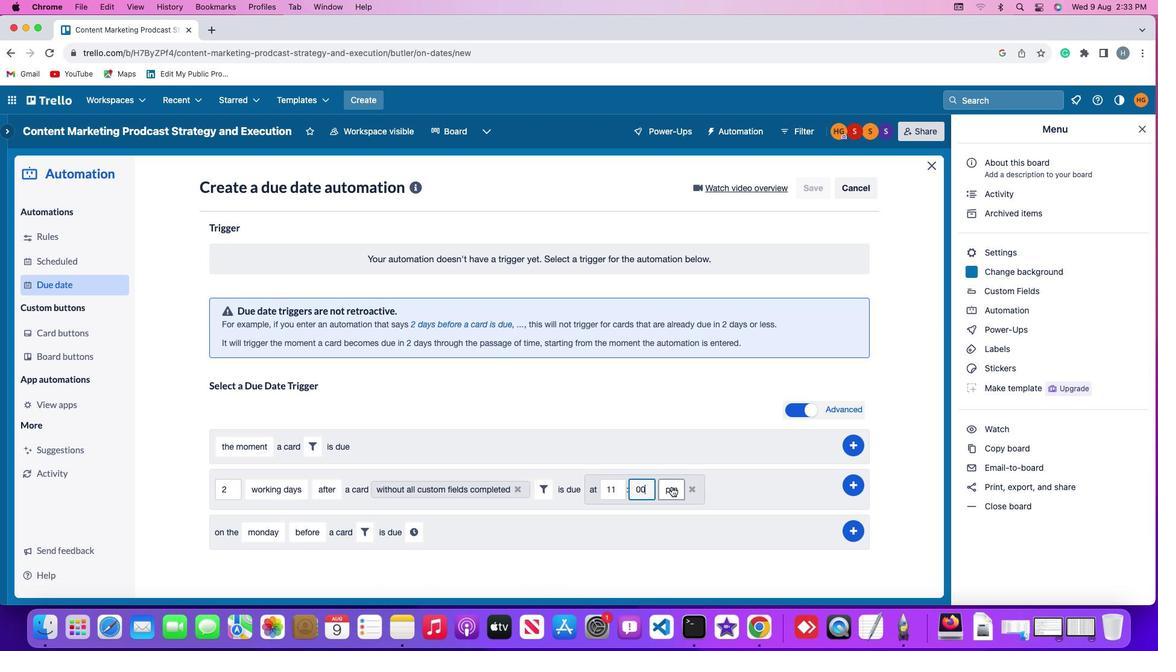 
Action: Mouse pressed left at (671, 487)
Screenshot: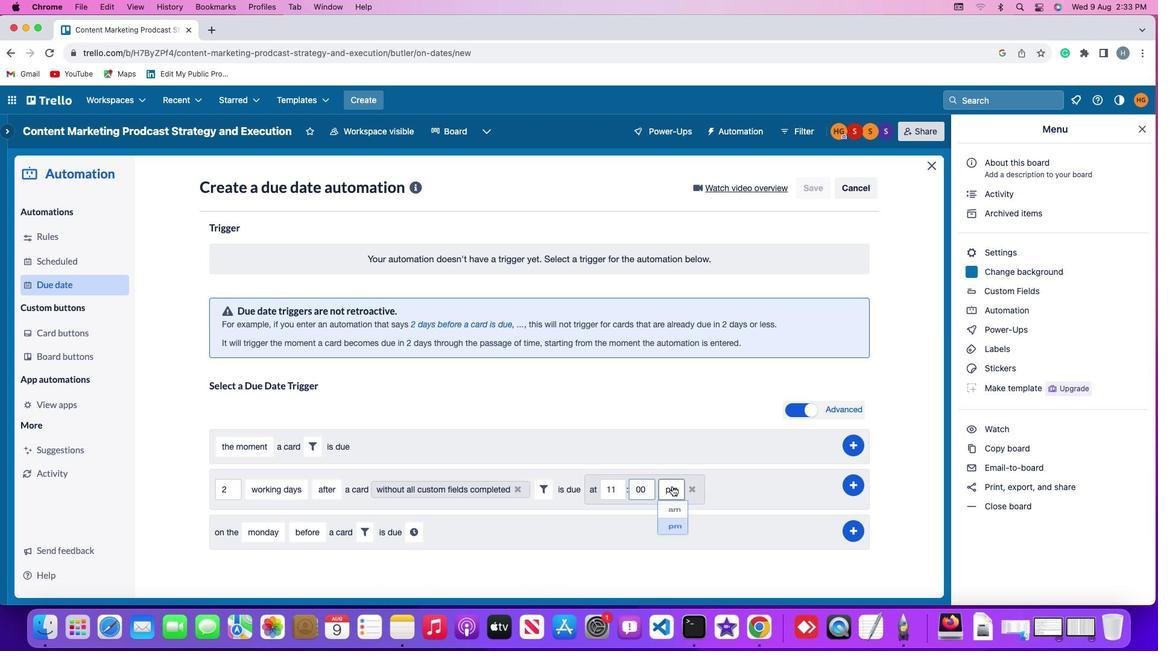 
Action: Mouse moved to (677, 517)
Screenshot: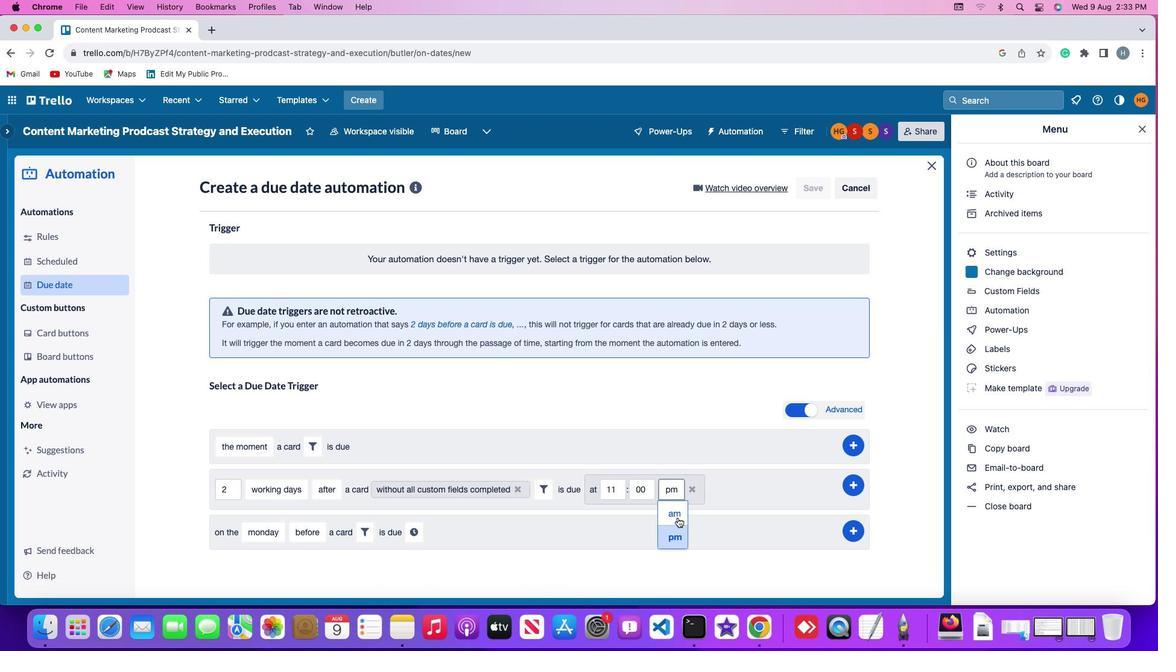 
Action: Mouse pressed left at (677, 517)
Screenshot: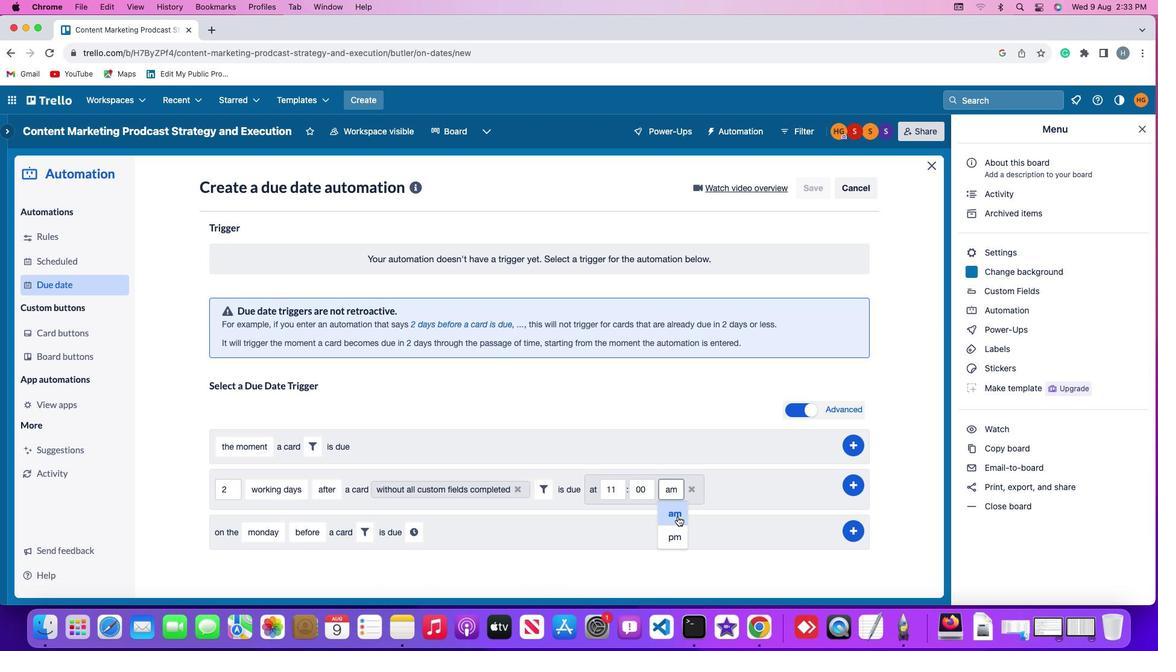 
Action: Mouse moved to (860, 484)
Screenshot: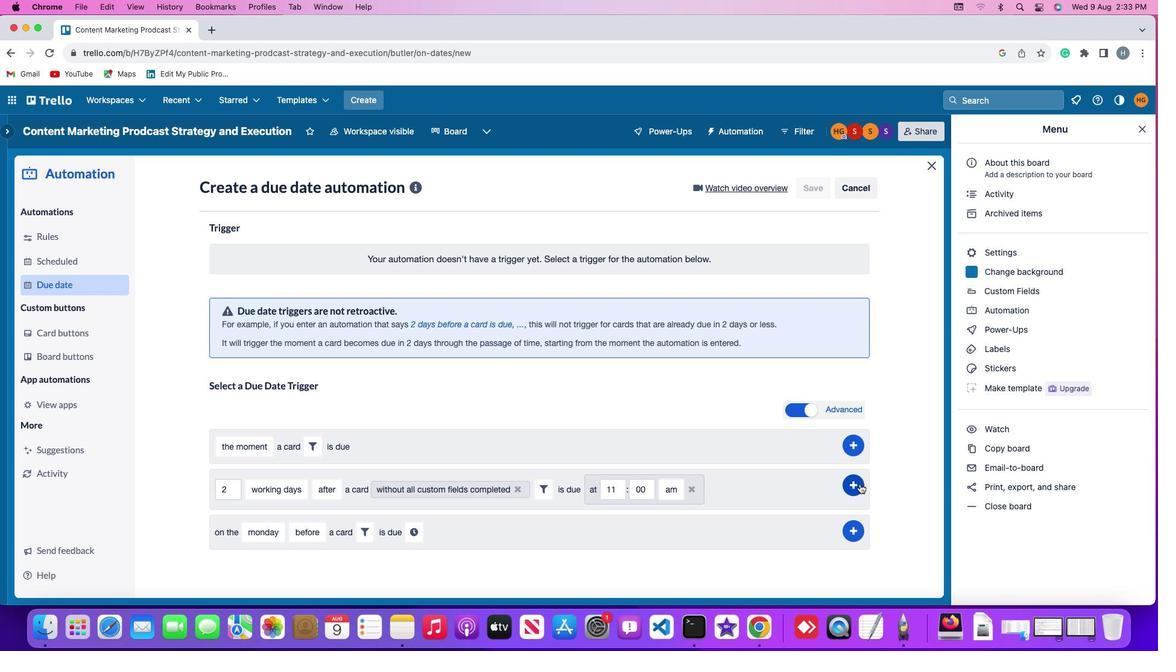 
Action: Mouse pressed left at (860, 484)
Screenshot: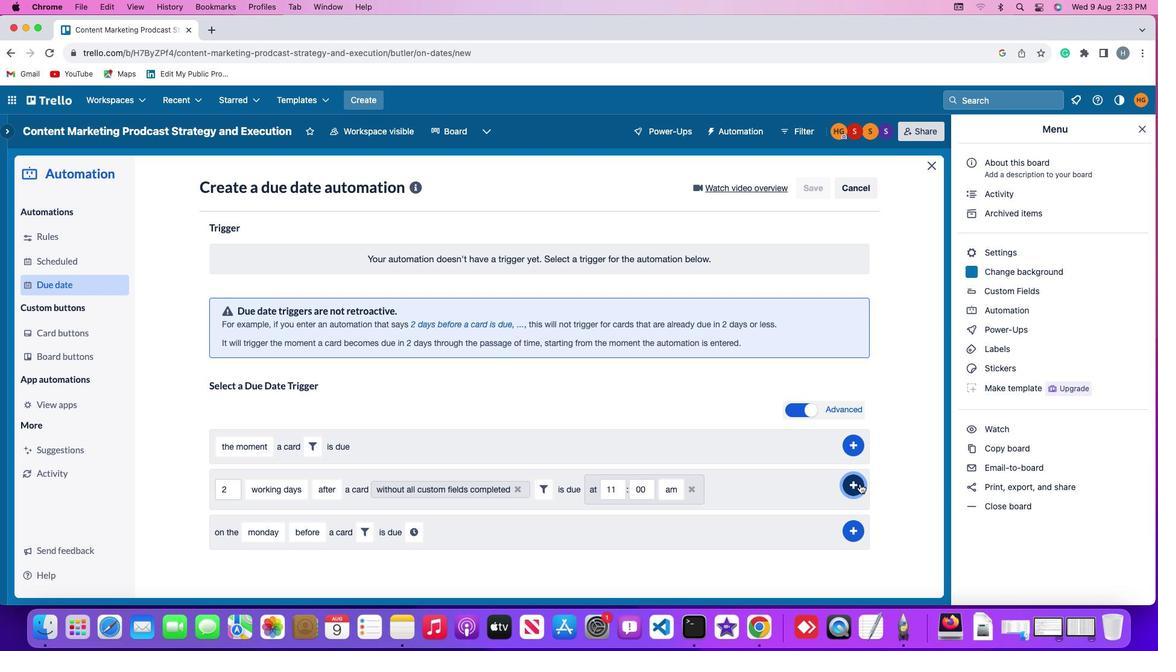 
Action: Mouse moved to (919, 347)
Screenshot: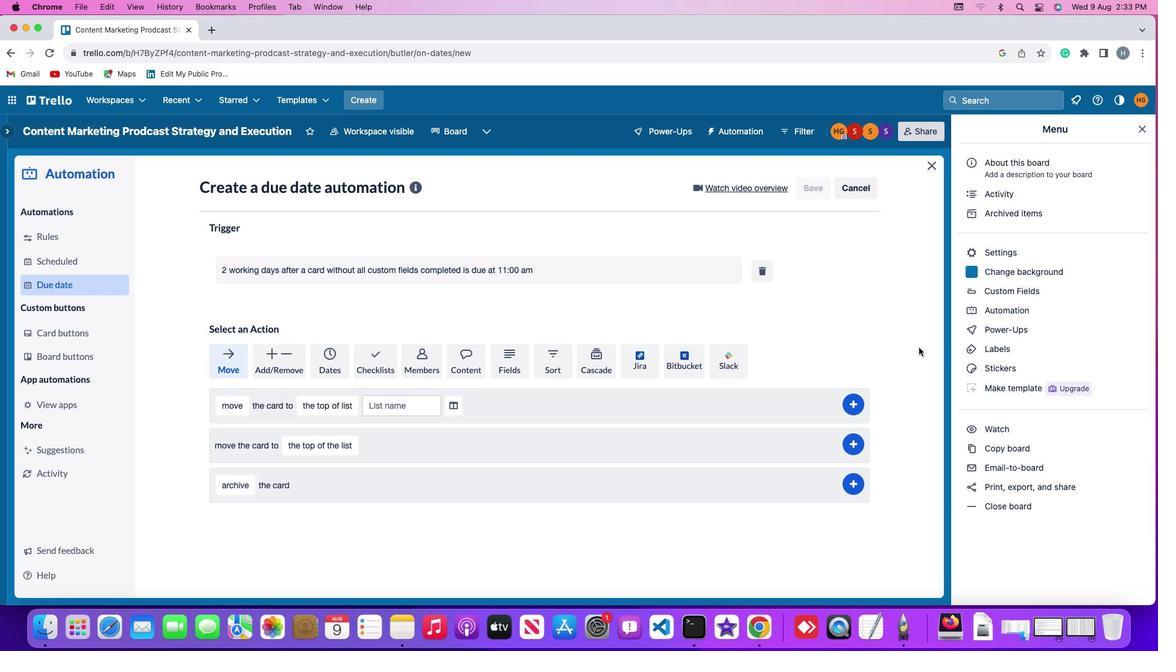 
